 Task: Search one way flight ticket for 1 adult, 1 child, 1 infant in seat in premium economy from Ketchikan: Ketchikan International Airport to New Bern: Coastal Carolina Regional Airport (was Craven County Regional) on 5-4-2023. Choice of flights is Spirit. Number of bags: 2 carry on bags and 4 checked bags. Price is upto 91000. Outbound departure time preference is 5:00.
Action: Mouse moved to (332, 286)
Screenshot: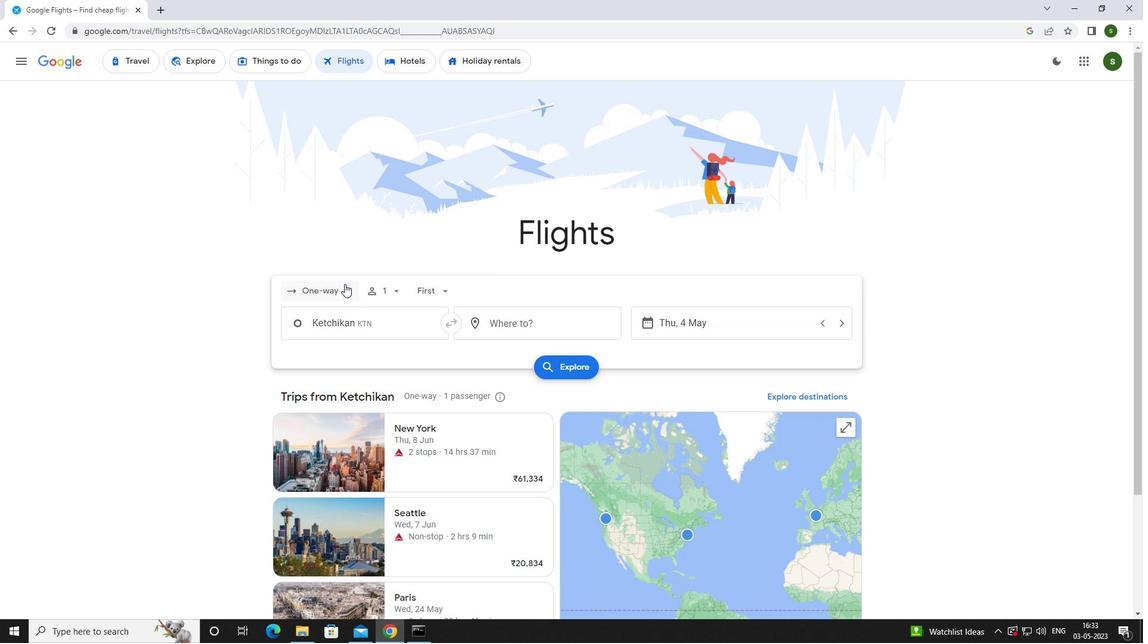 
Action: Mouse pressed left at (332, 286)
Screenshot: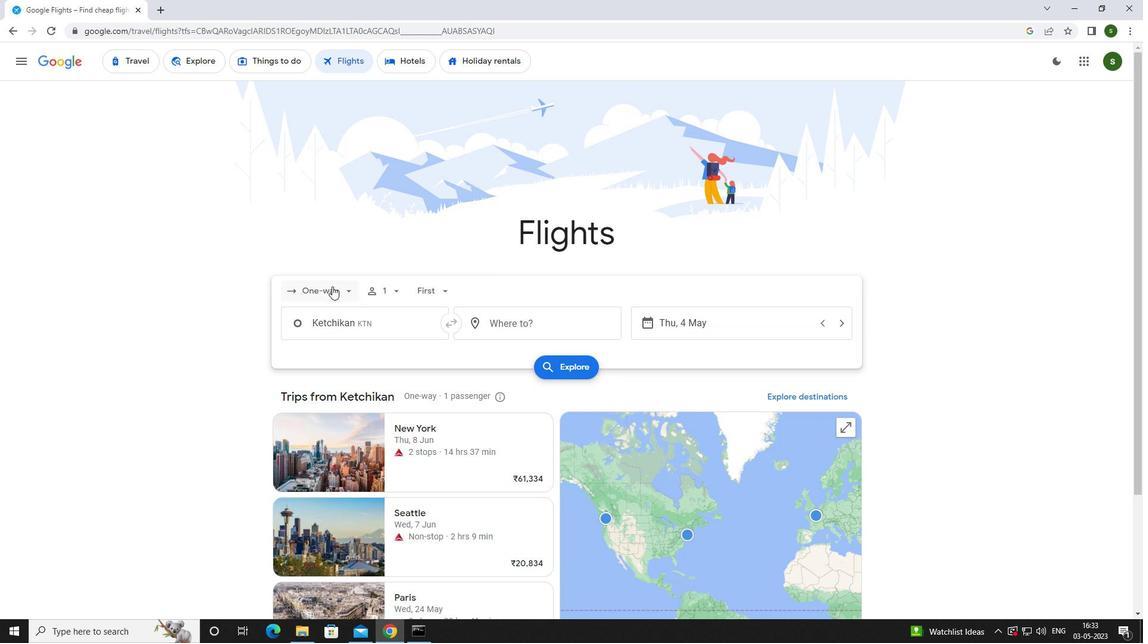 
Action: Mouse moved to (341, 348)
Screenshot: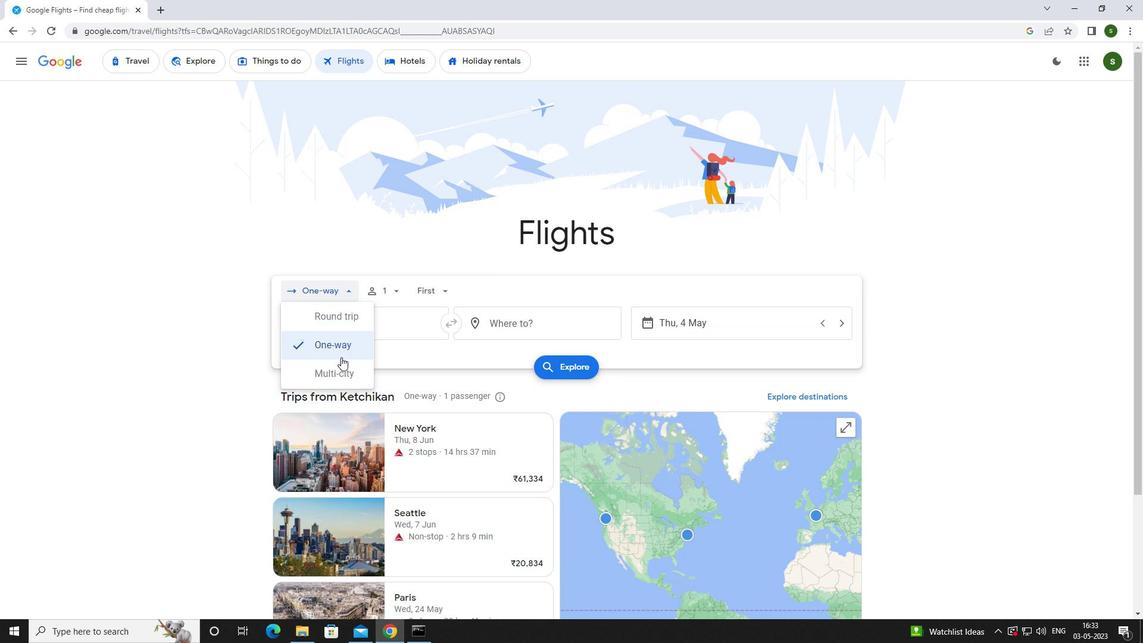 
Action: Mouse pressed left at (341, 348)
Screenshot: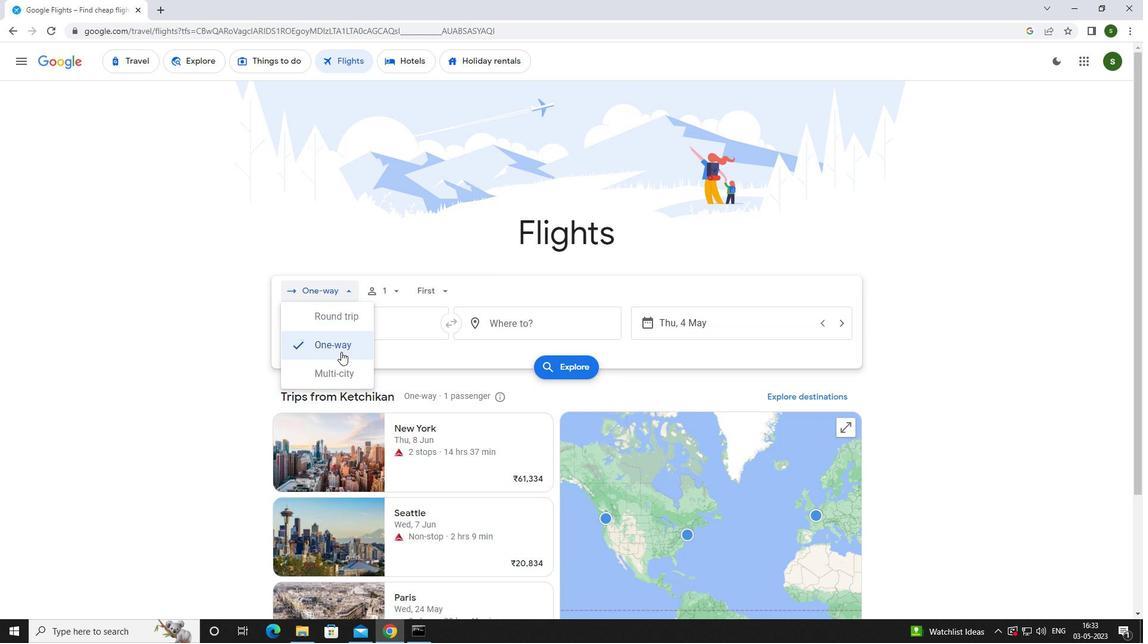 
Action: Mouse moved to (392, 288)
Screenshot: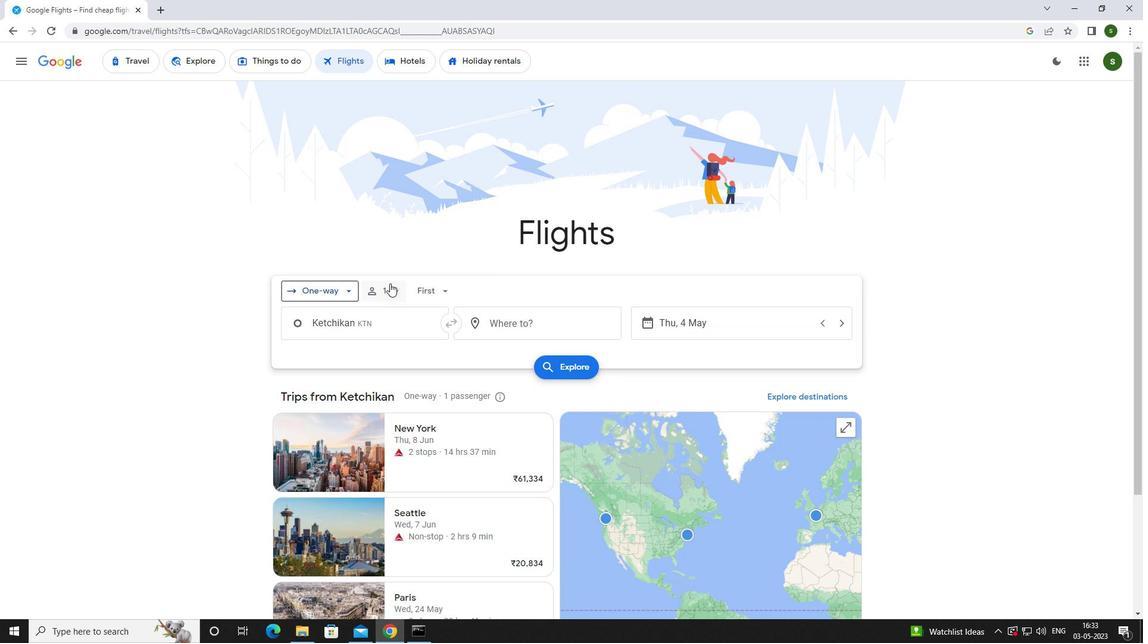 
Action: Mouse pressed left at (392, 288)
Screenshot: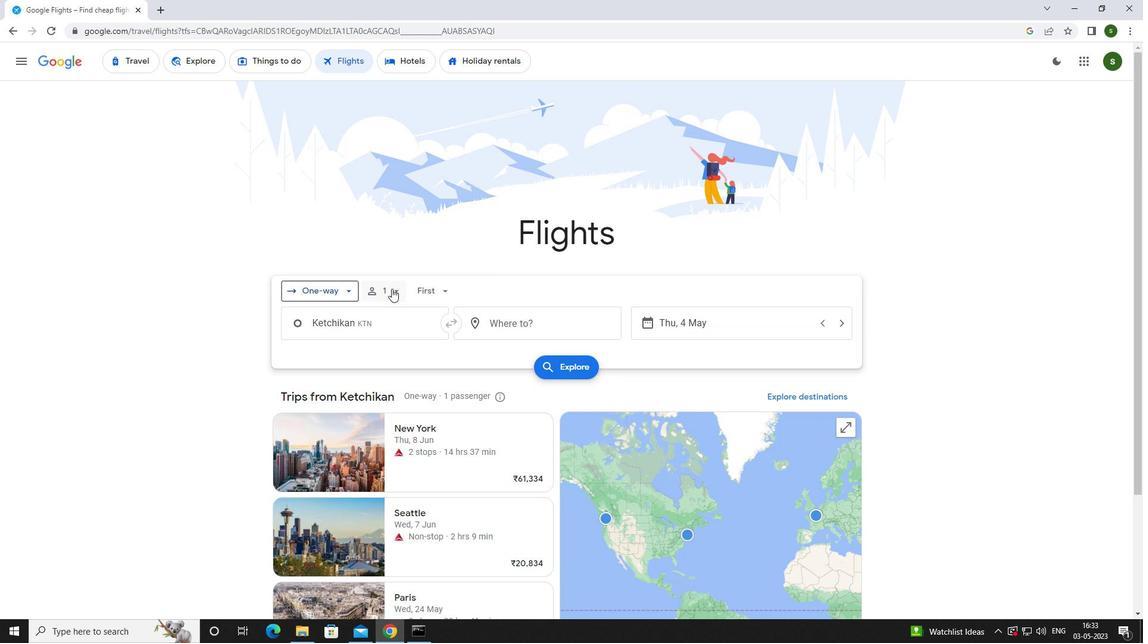
Action: Mouse moved to (483, 349)
Screenshot: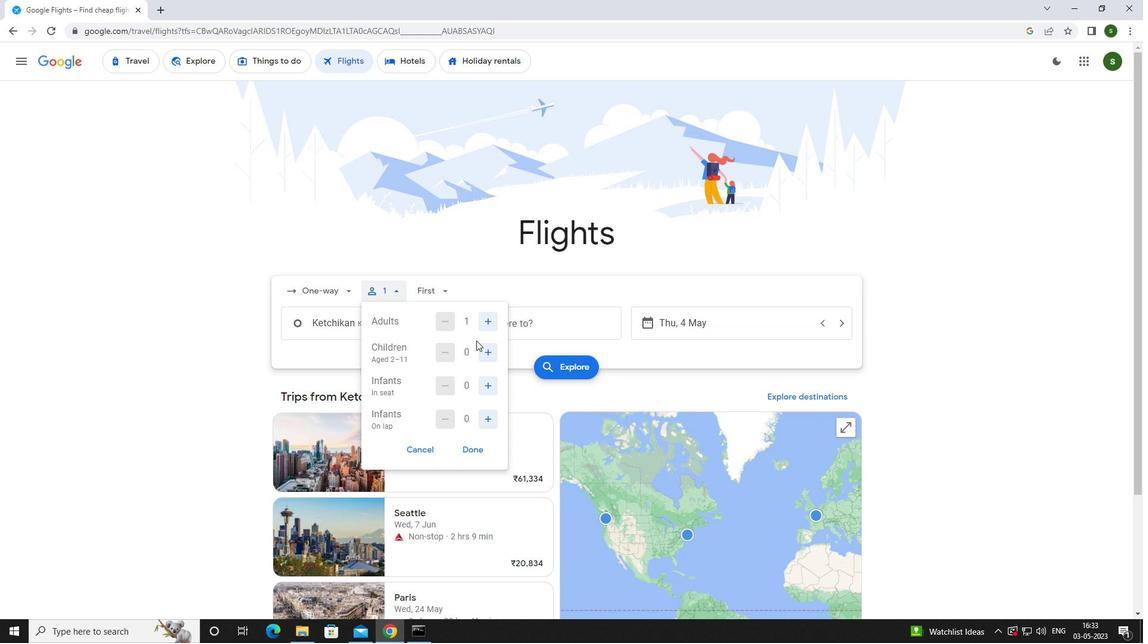 
Action: Mouse pressed left at (483, 349)
Screenshot: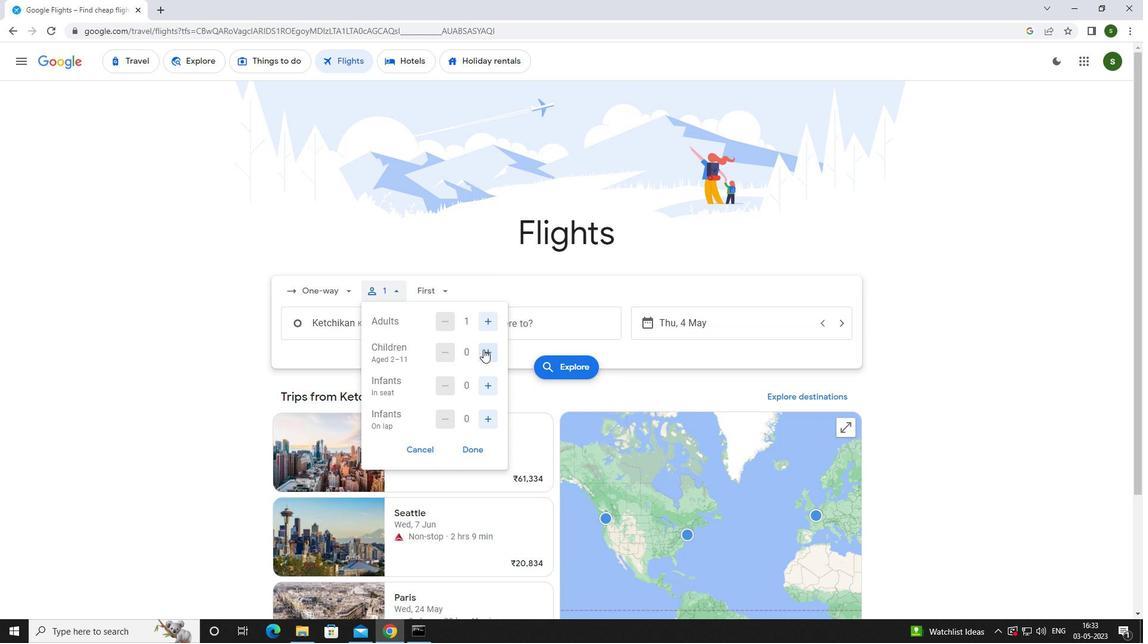 
Action: Mouse moved to (494, 382)
Screenshot: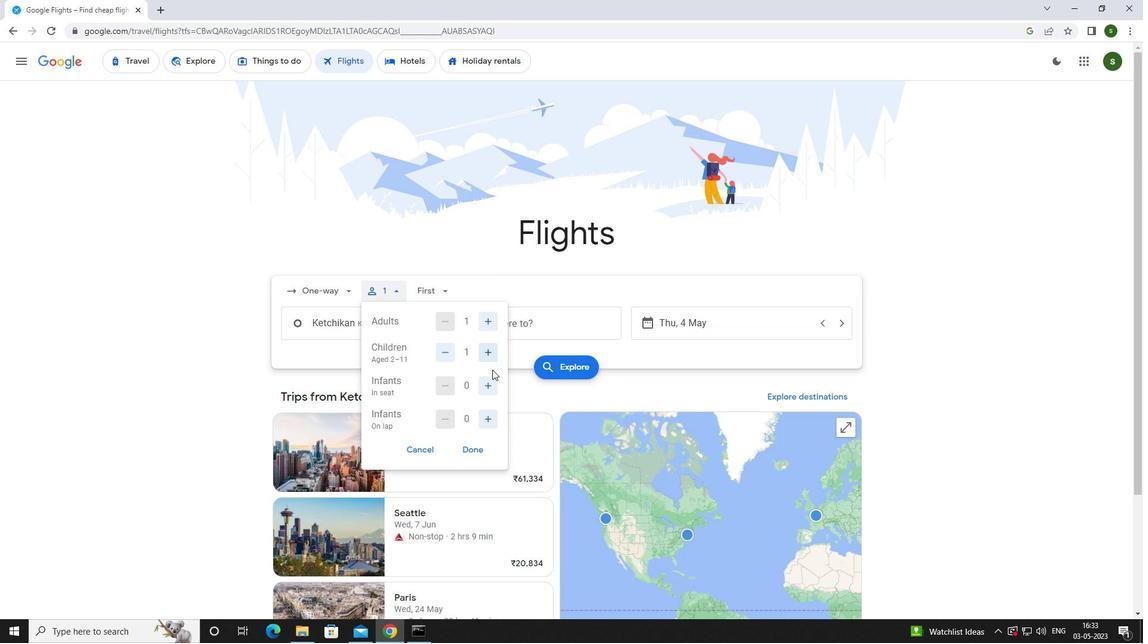 
Action: Mouse pressed left at (494, 382)
Screenshot: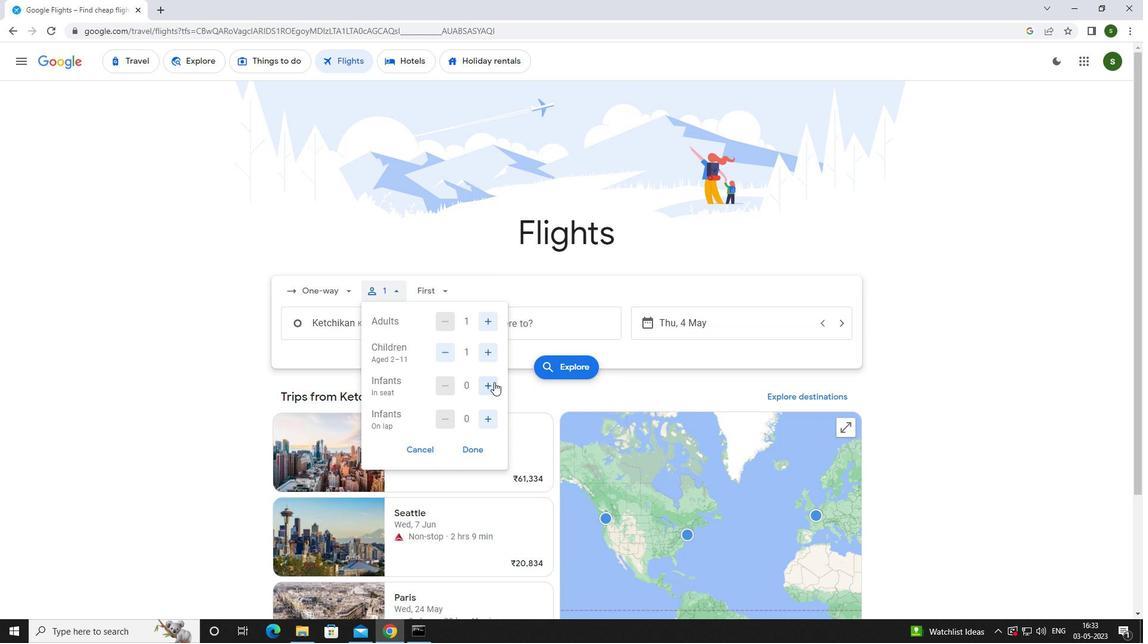 
Action: Mouse moved to (443, 288)
Screenshot: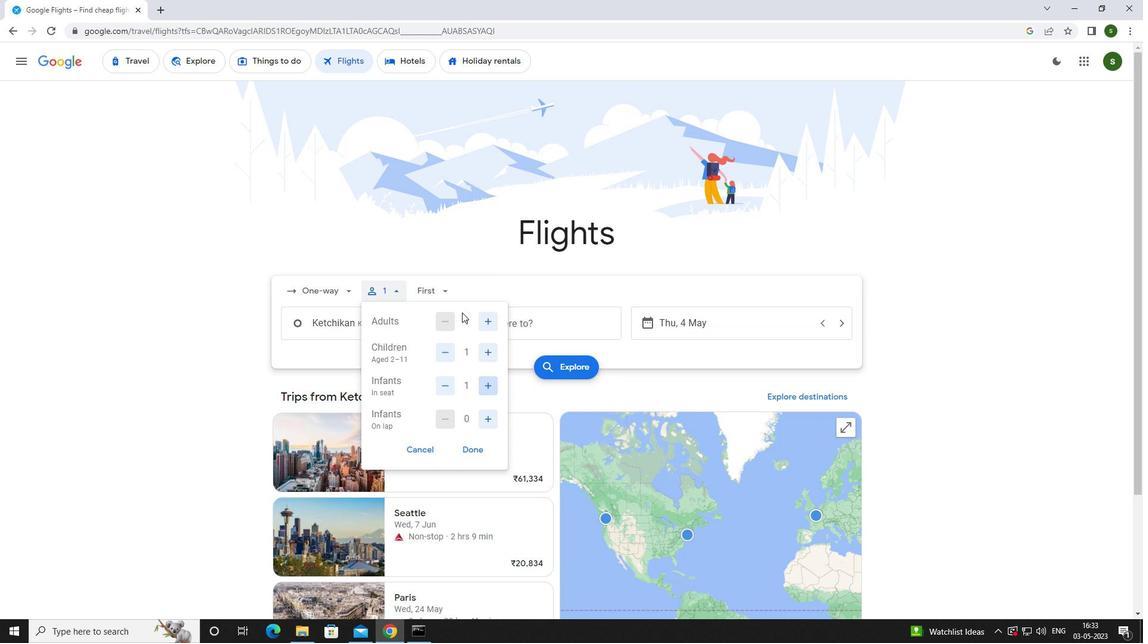 
Action: Mouse pressed left at (443, 288)
Screenshot: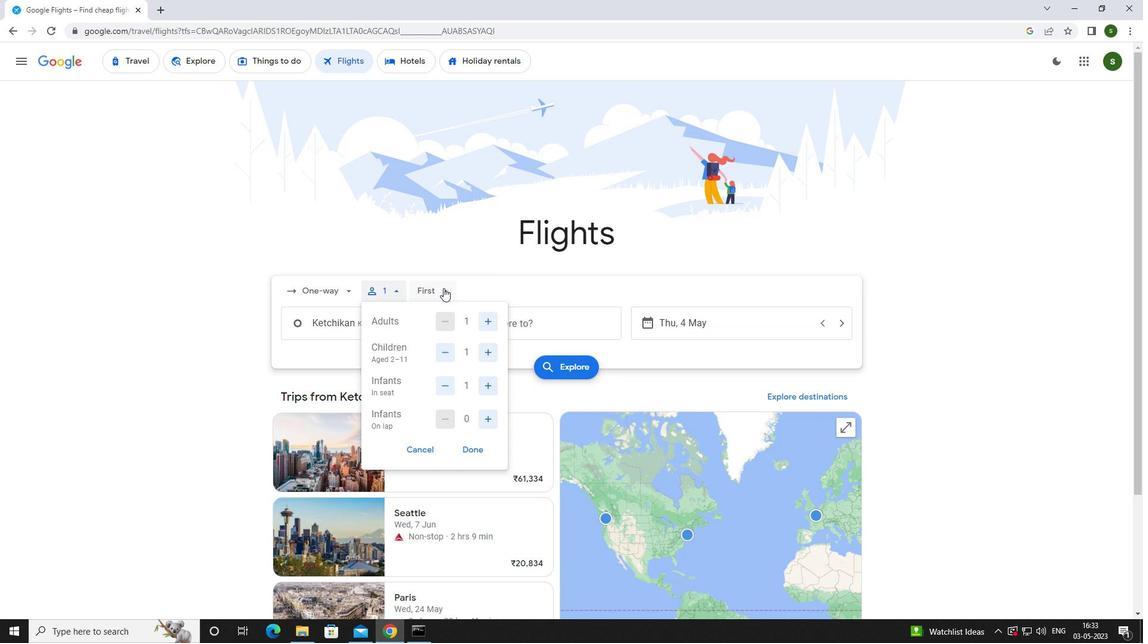 
Action: Mouse moved to (455, 343)
Screenshot: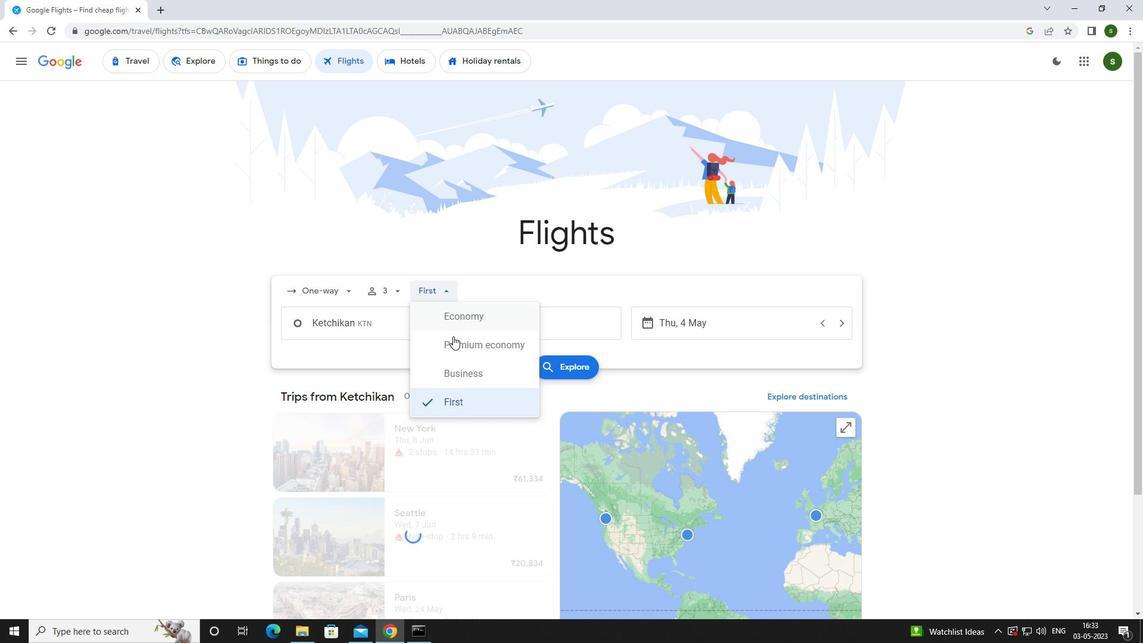 
Action: Mouse pressed left at (455, 343)
Screenshot: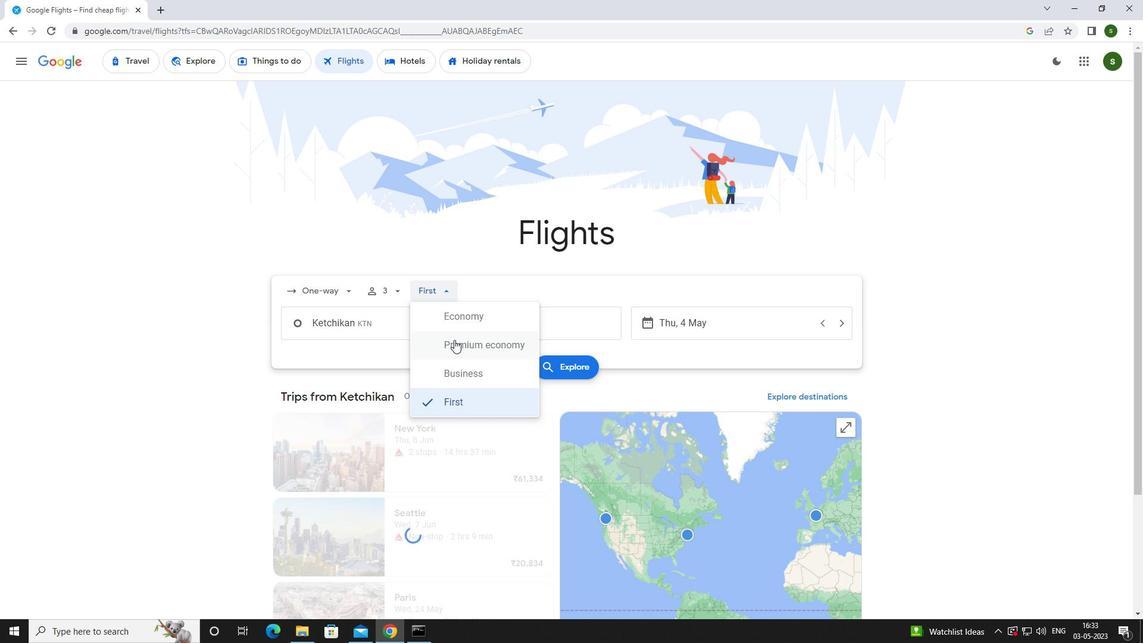 
Action: Mouse moved to (396, 322)
Screenshot: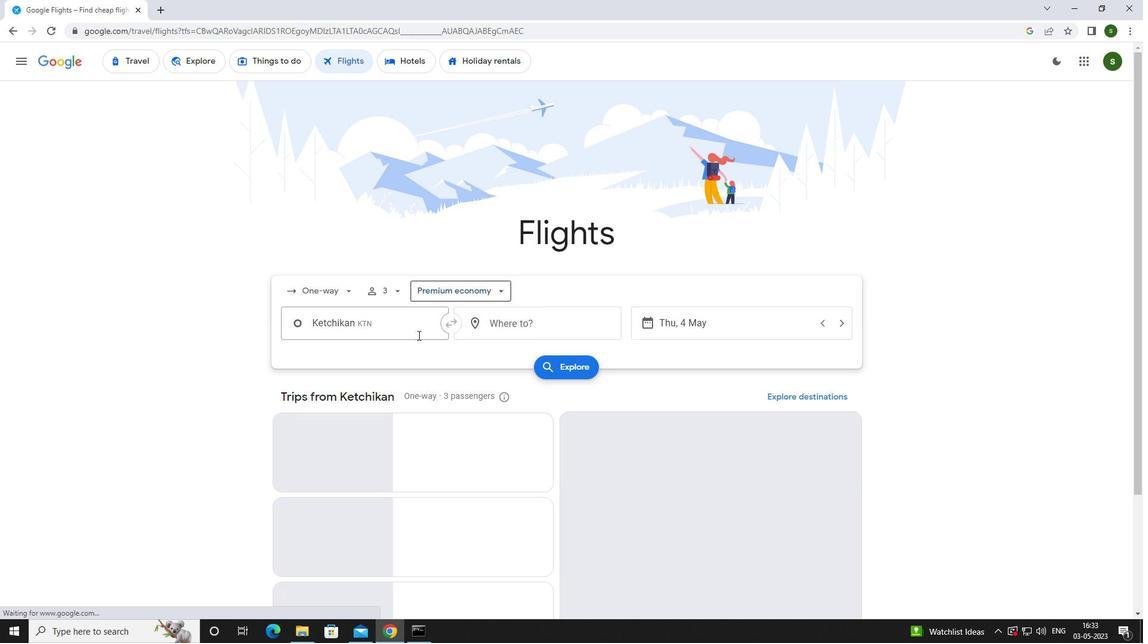 
Action: Mouse pressed left at (396, 322)
Screenshot: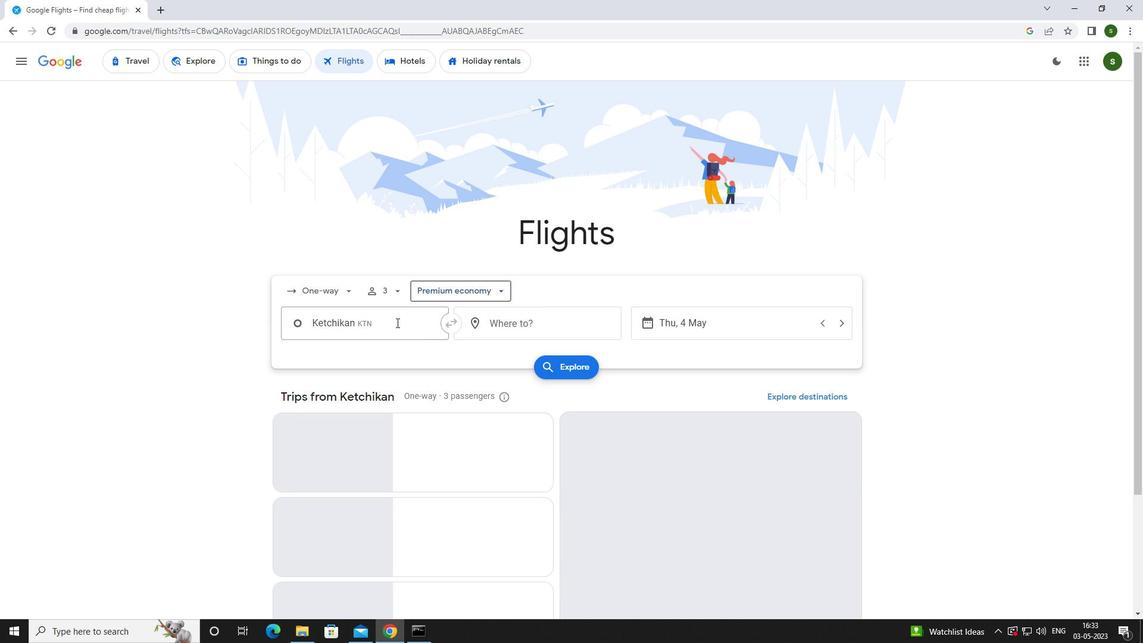 
Action: Mouse moved to (405, 319)
Screenshot: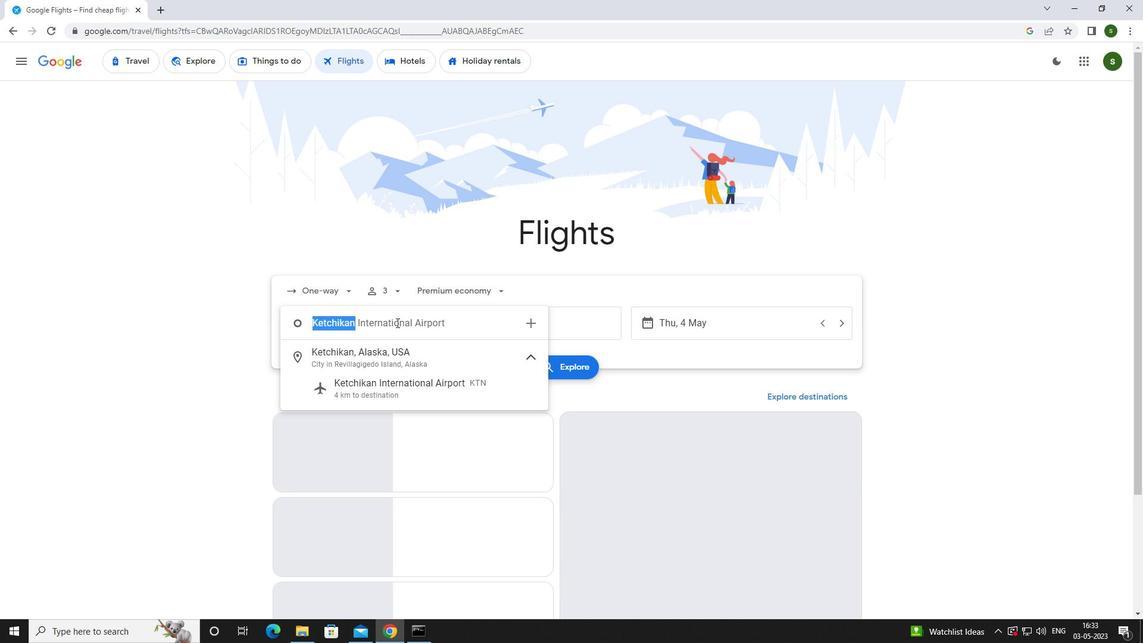 
Action: Key pressed <Key.caps_lock>k<Key.caps_lock>etchi
Screenshot: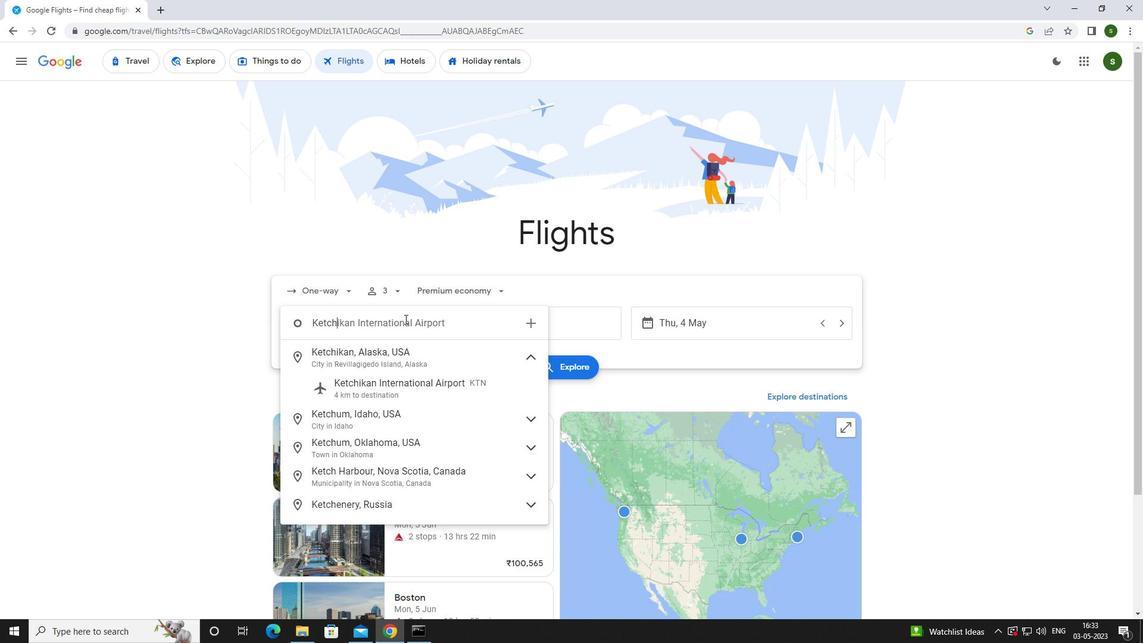 
Action: Mouse moved to (399, 394)
Screenshot: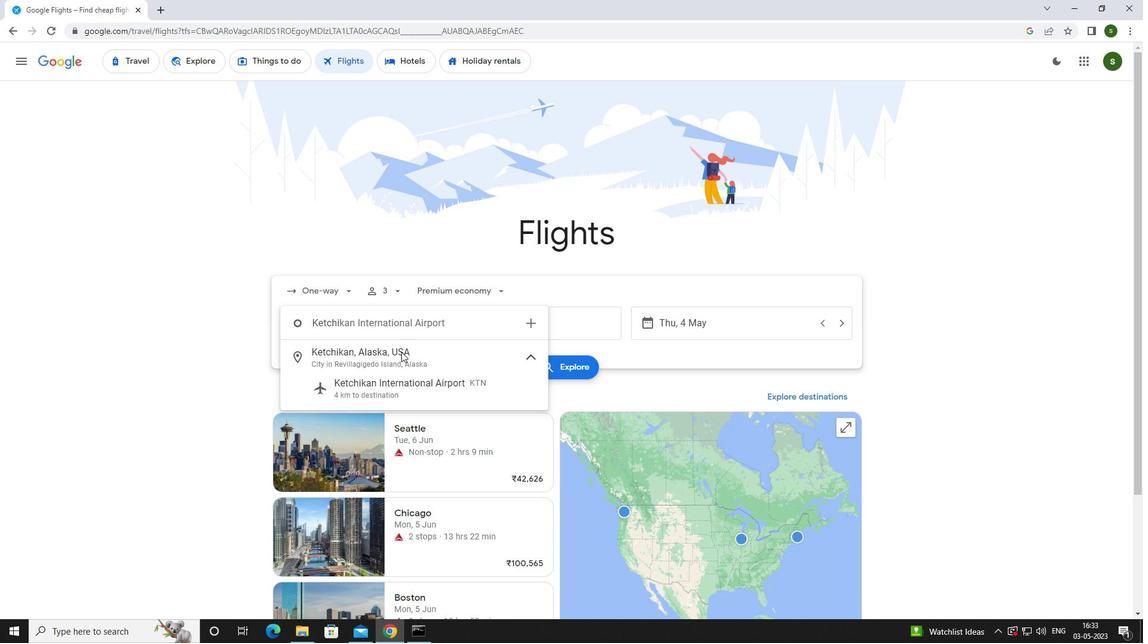 
Action: Mouse pressed left at (399, 394)
Screenshot: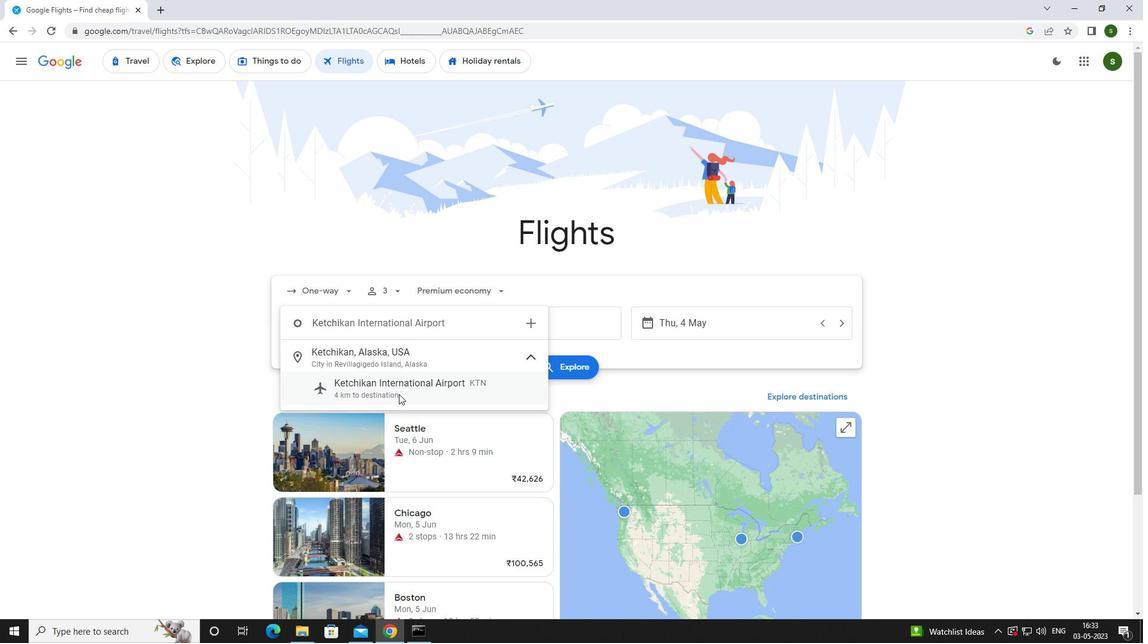 
Action: Mouse moved to (522, 330)
Screenshot: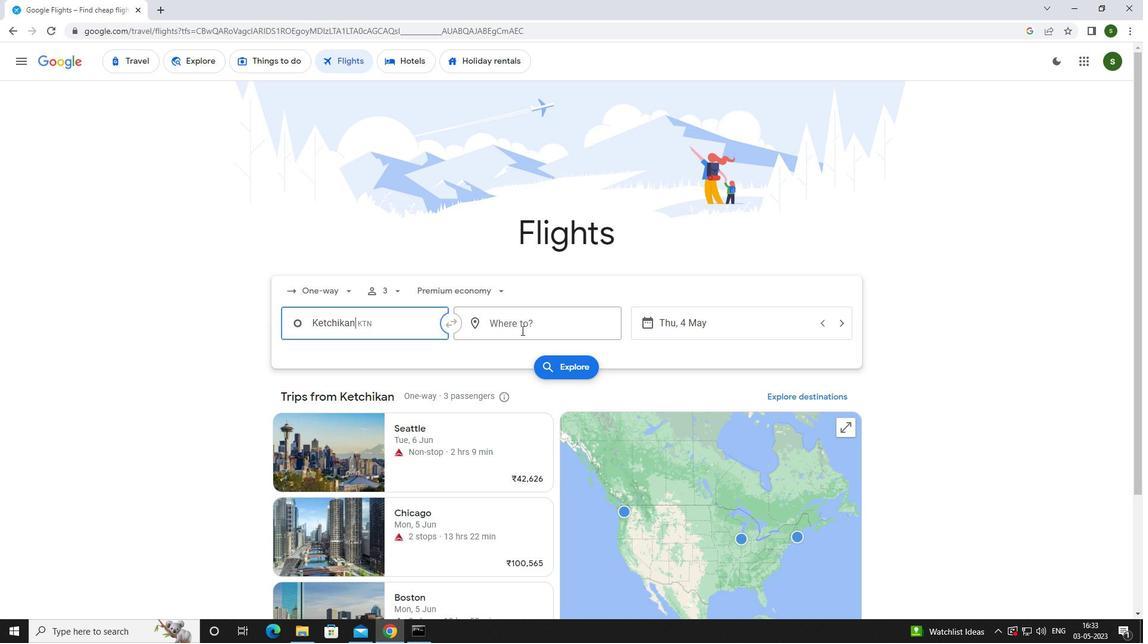 
Action: Mouse pressed left at (522, 330)
Screenshot: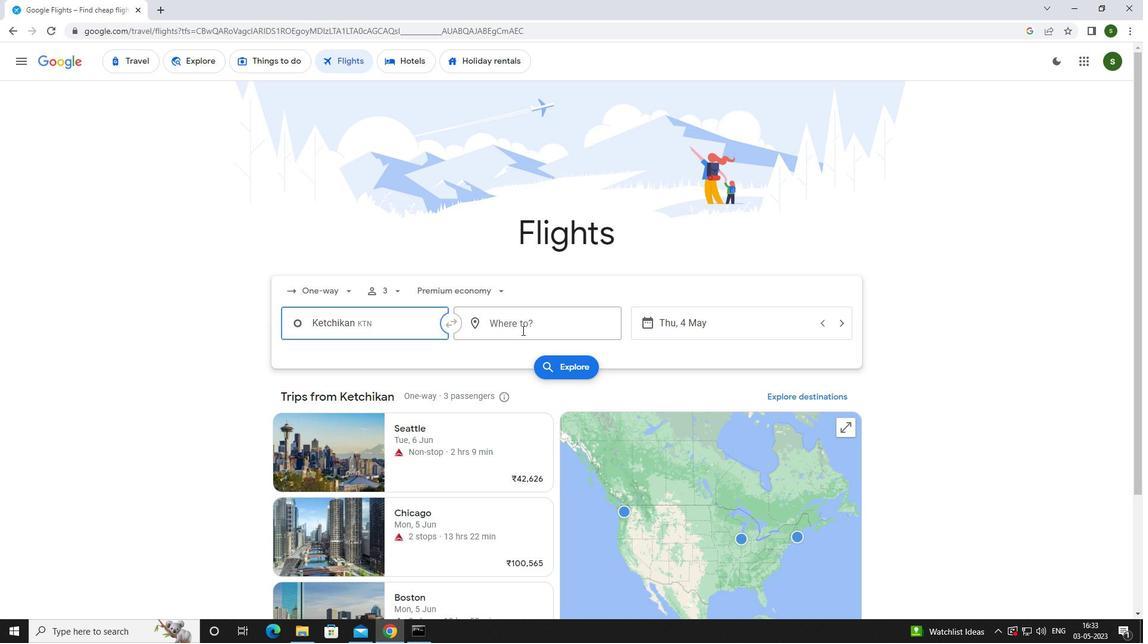 
Action: Mouse moved to (522, 330)
Screenshot: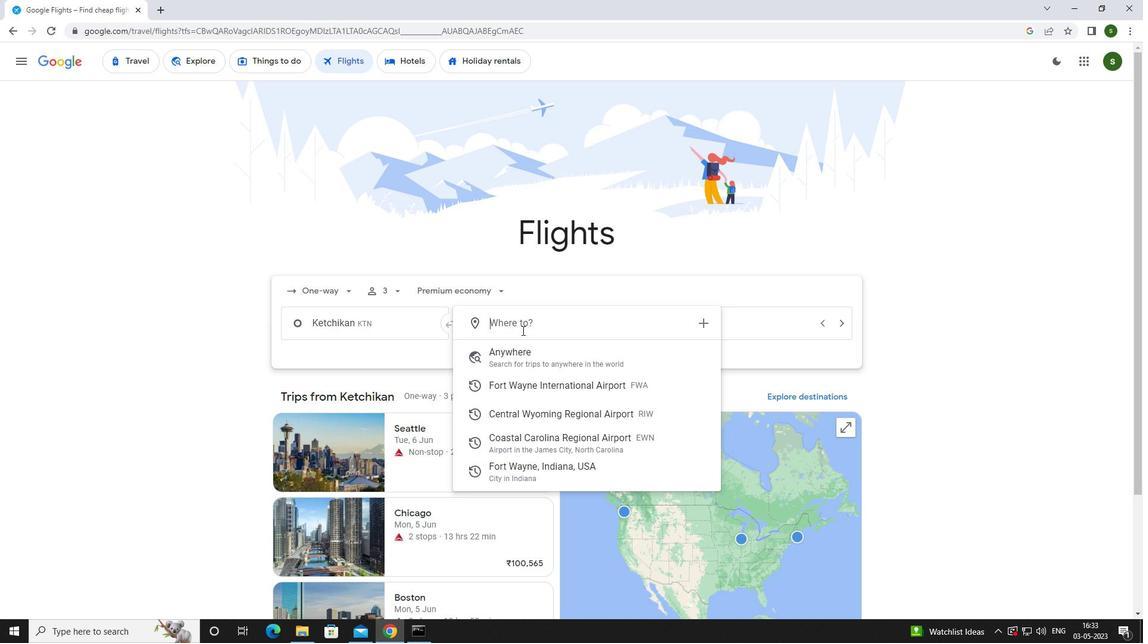 
Action: Key pressed <Key.caps_lock>c<Key.caps_lock>oastal
Screenshot: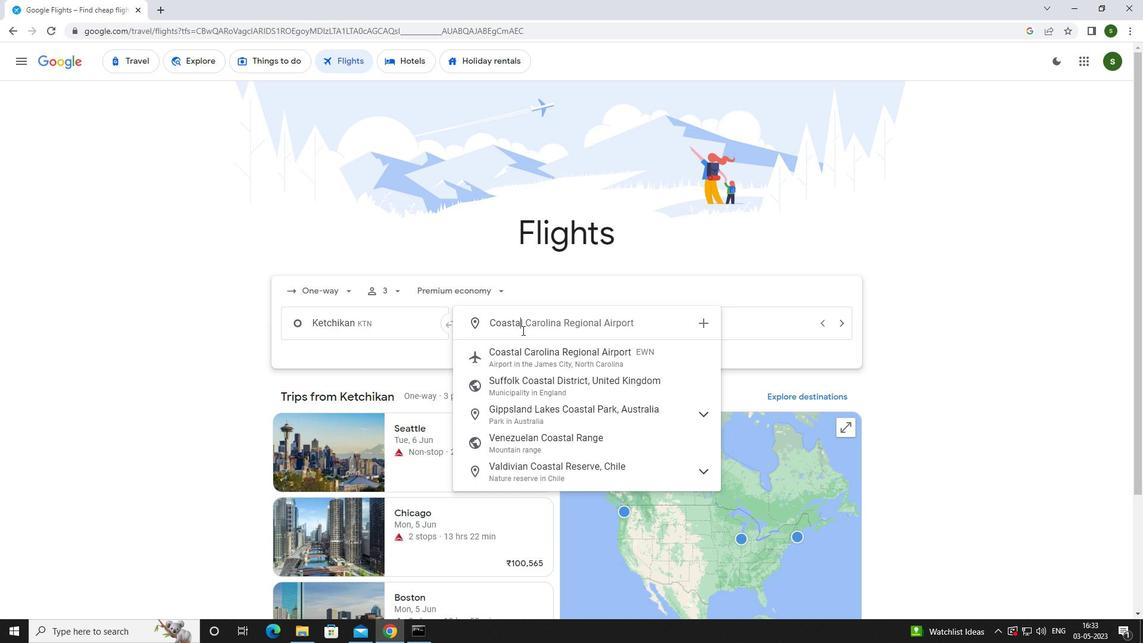 
Action: Mouse moved to (523, 361)
Screenshot: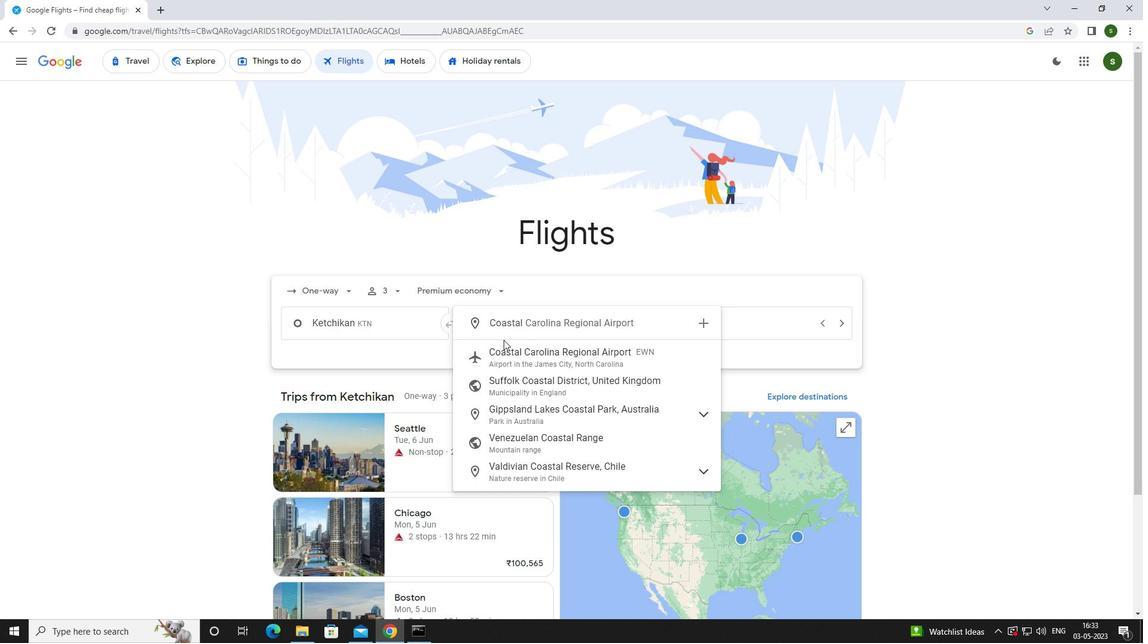 
Action: Mouse pressed left at (523, 361)
Screenshot: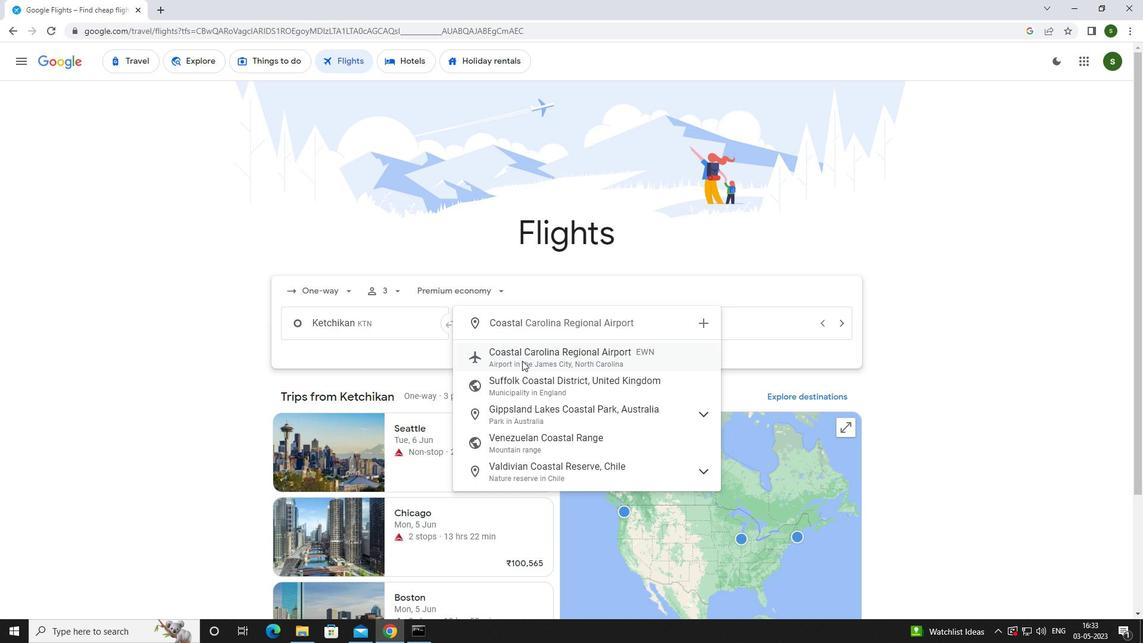 
Action: Mouse moved to (709, 322)
Screenshot: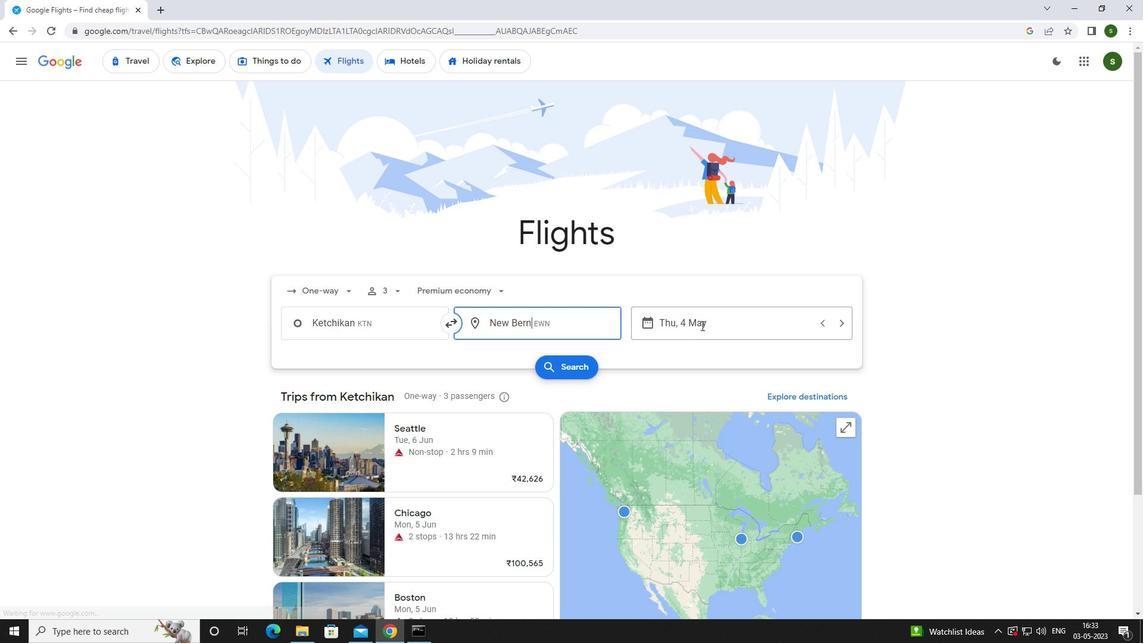 
Action: Mouse pressed left at (709, 322)
Screenshot: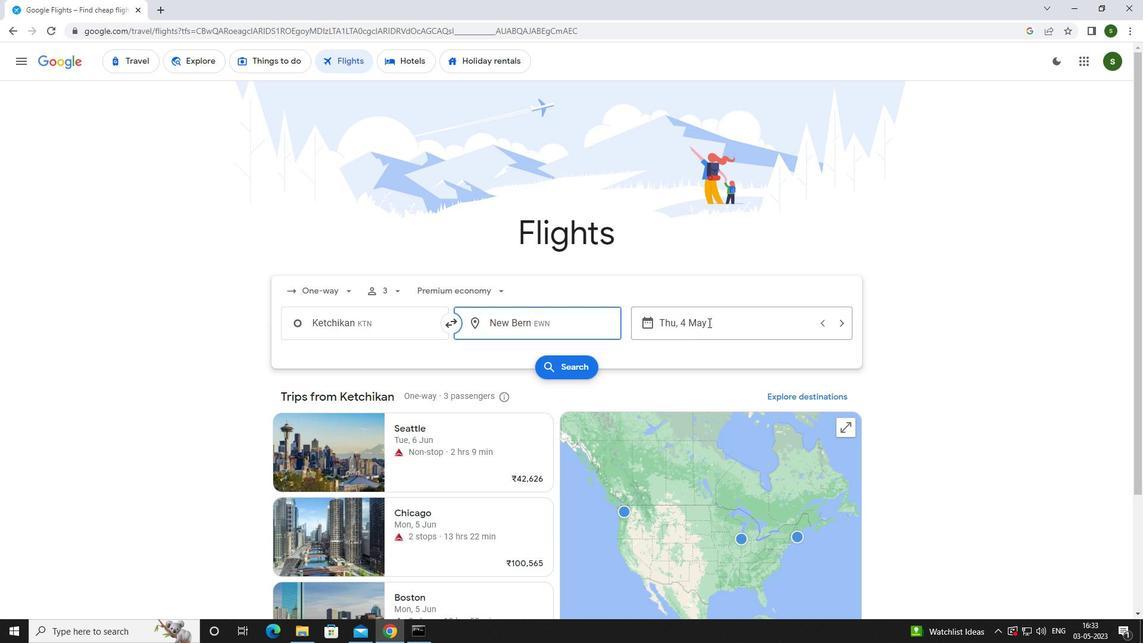 
Action: Mouse moved to (553, 408)
Screenshot: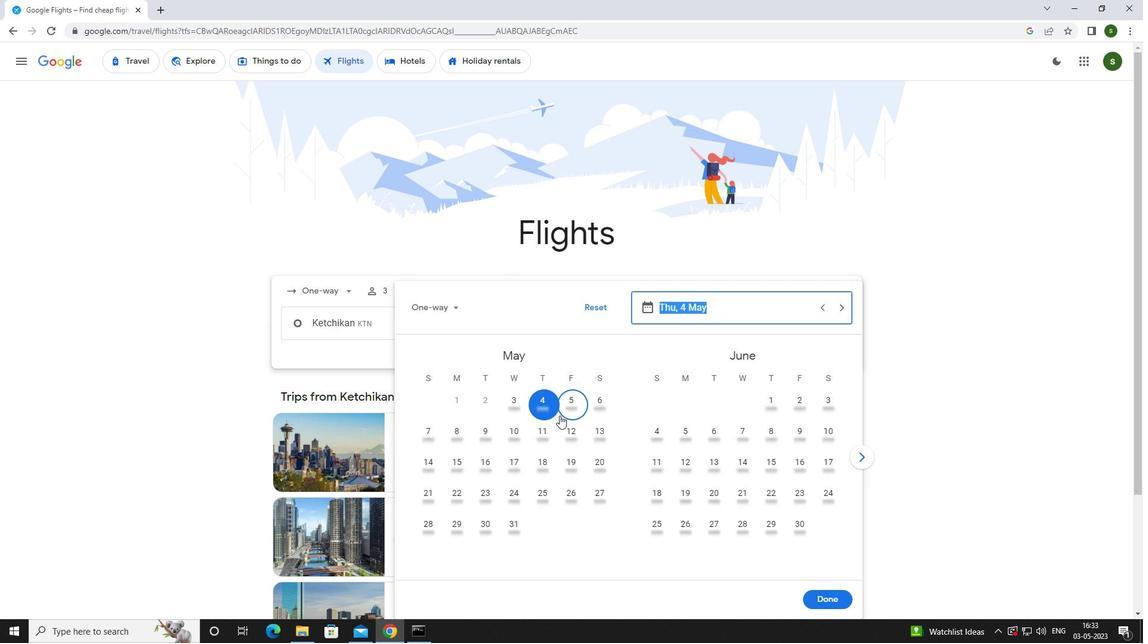 
Action: Mouse pressed left at (553, 408)
Screenshot: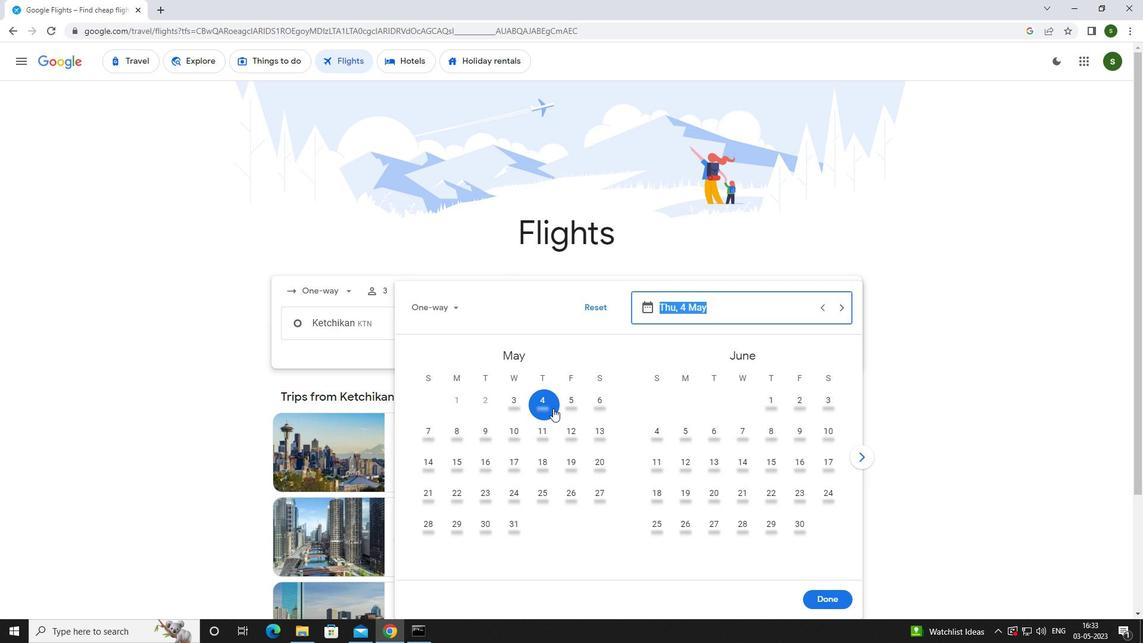 
Action: Mouse moved to (821, 598)
Screenshot: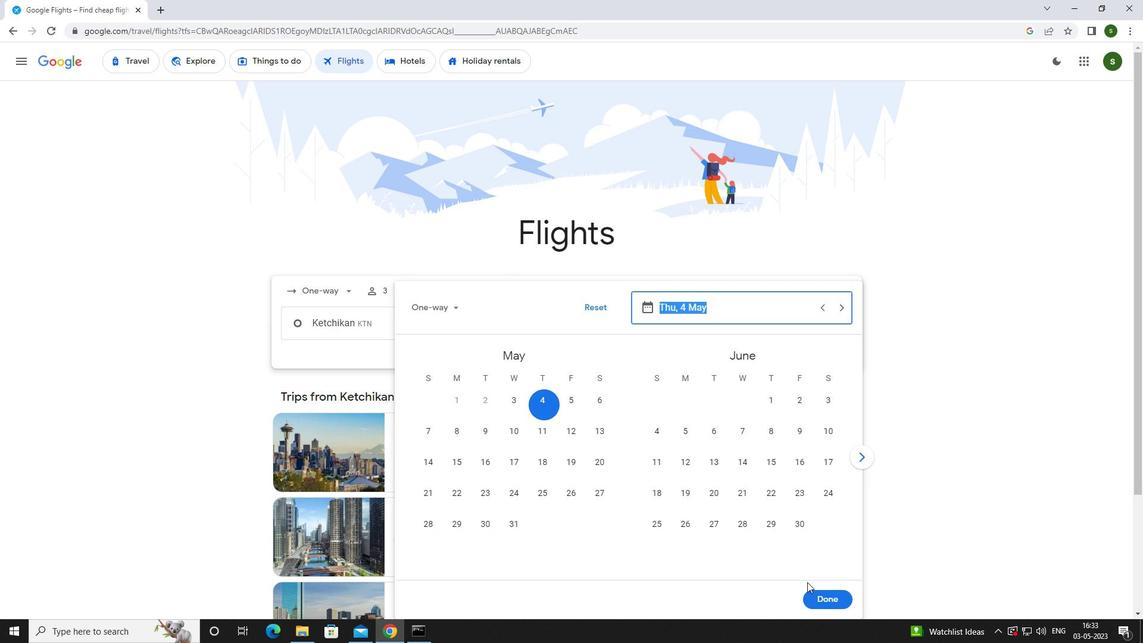 
Action: Mouse pressed left at (821, 598)
Screenshot: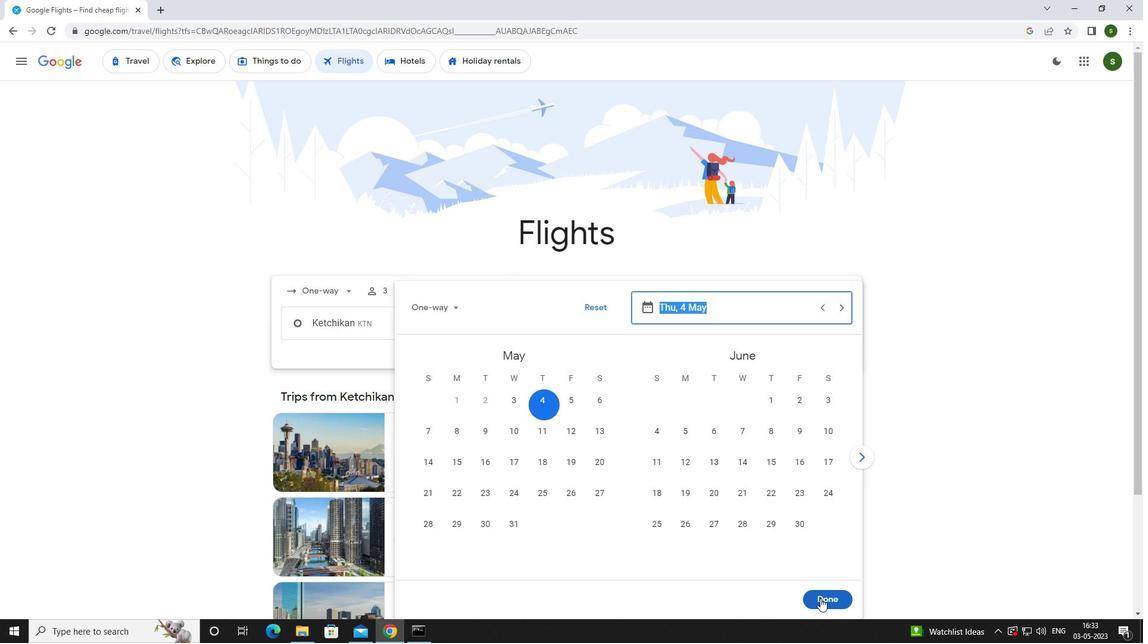 
Action: Mouse moved to (573, 361)
Screenshot: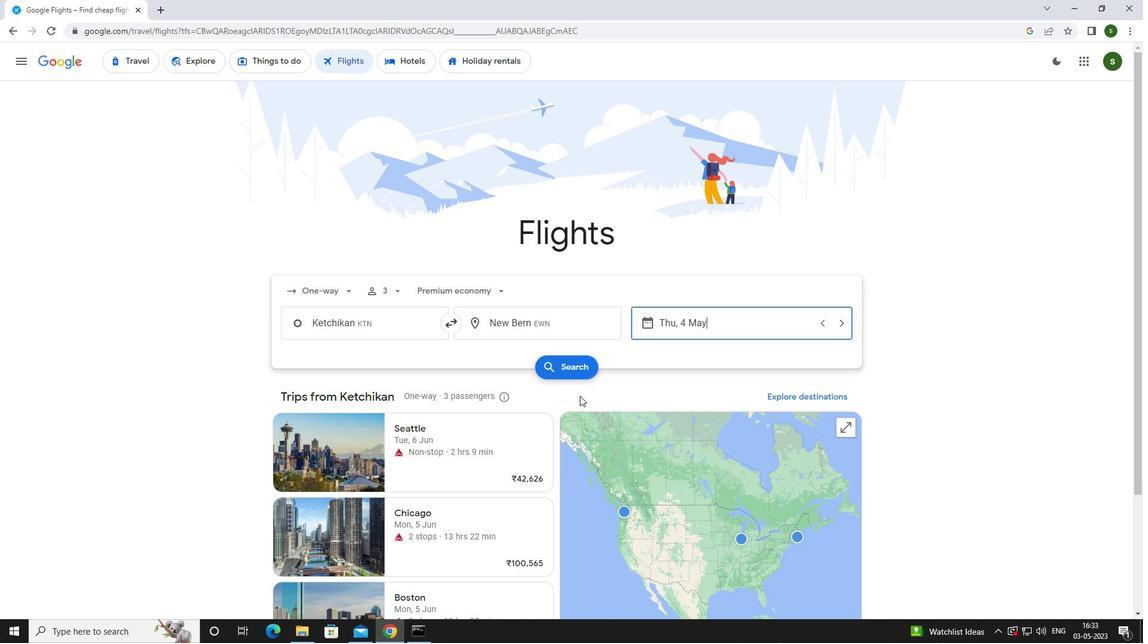 
Action: Mouse pressed left at (573, 361)
Screenshot: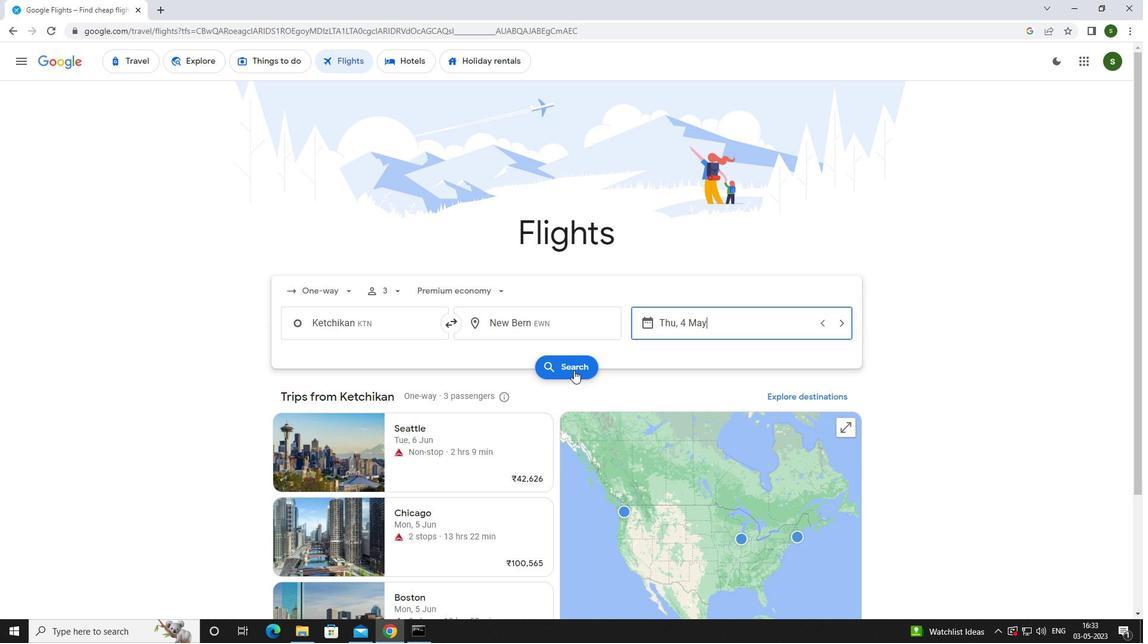 
Action: Mouse moved to (291, 167)
Screenshot: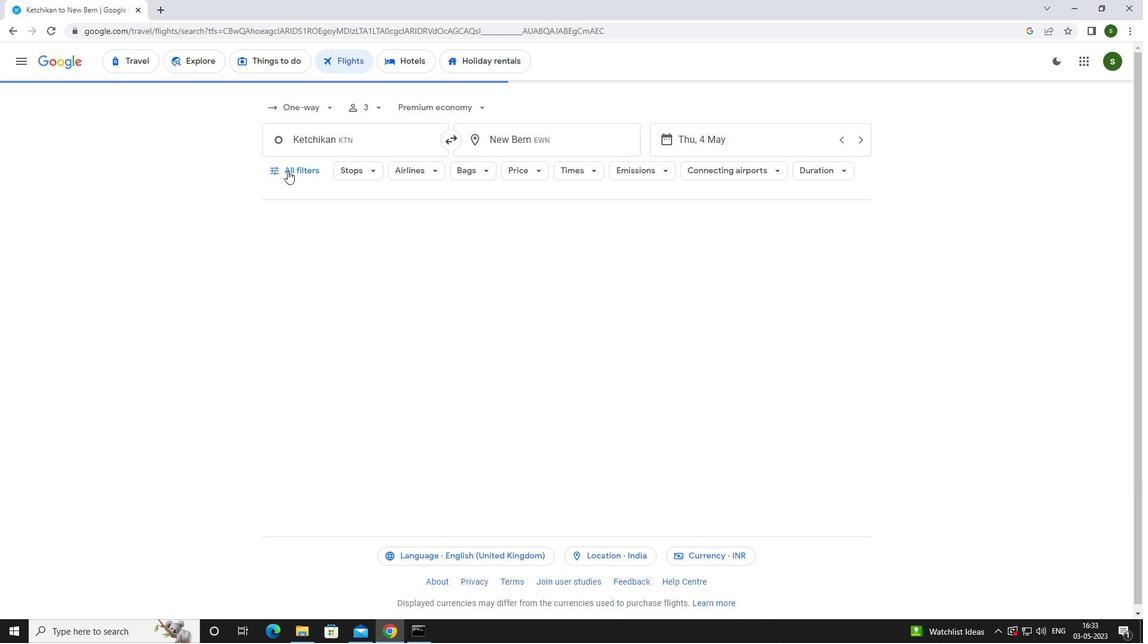 
Action: Mouse pressed left at (291, 167)
Screenshot: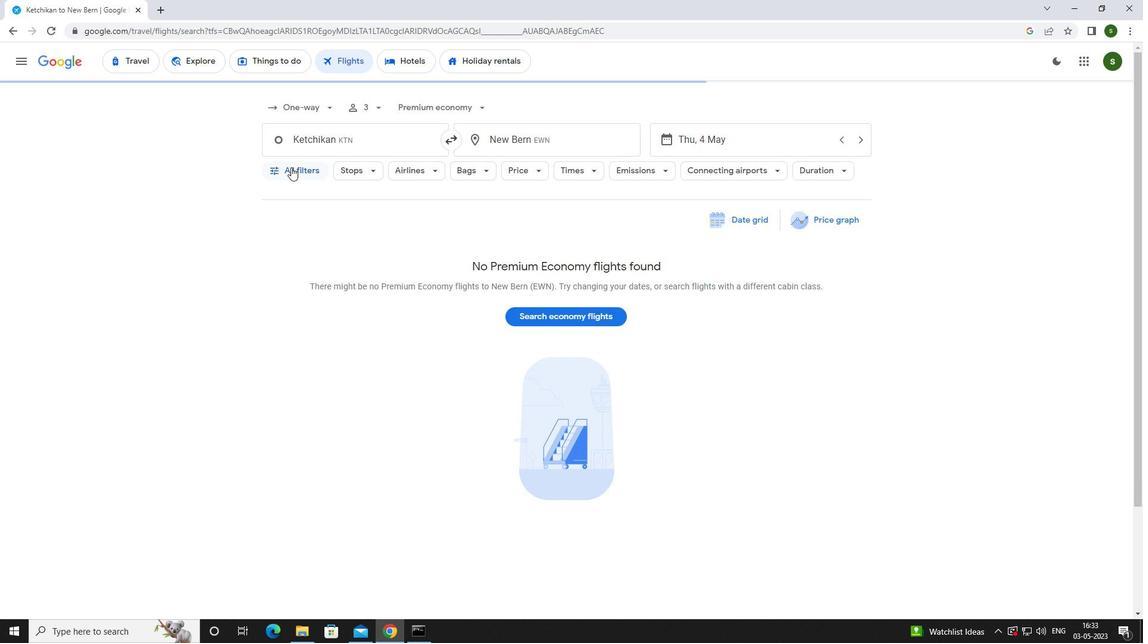 
Action: Mouse moved to (446, 423)
Screenshot: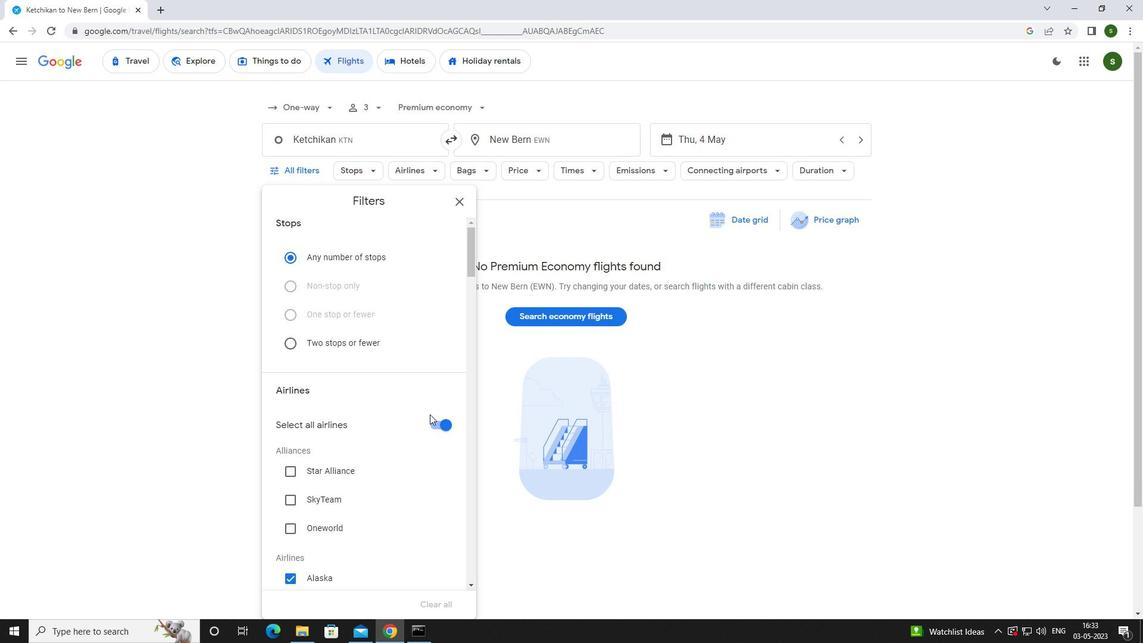 
Action: Mouse pressed left at (446, 423)
Screenshot: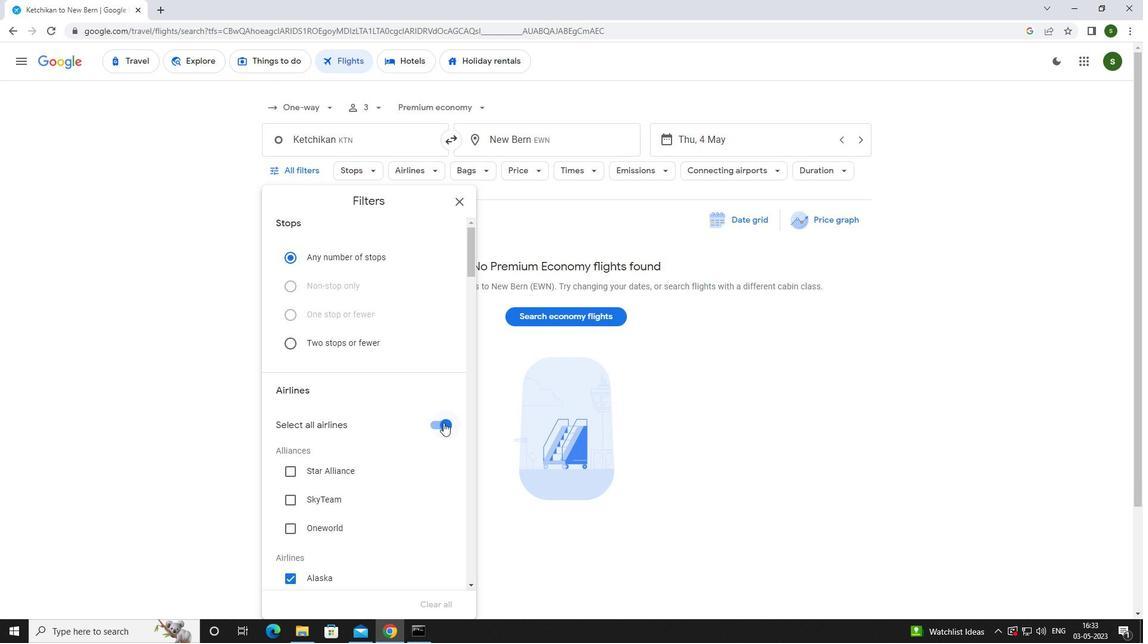 
Action: Mouse moved to (413, 371)
Screenshot: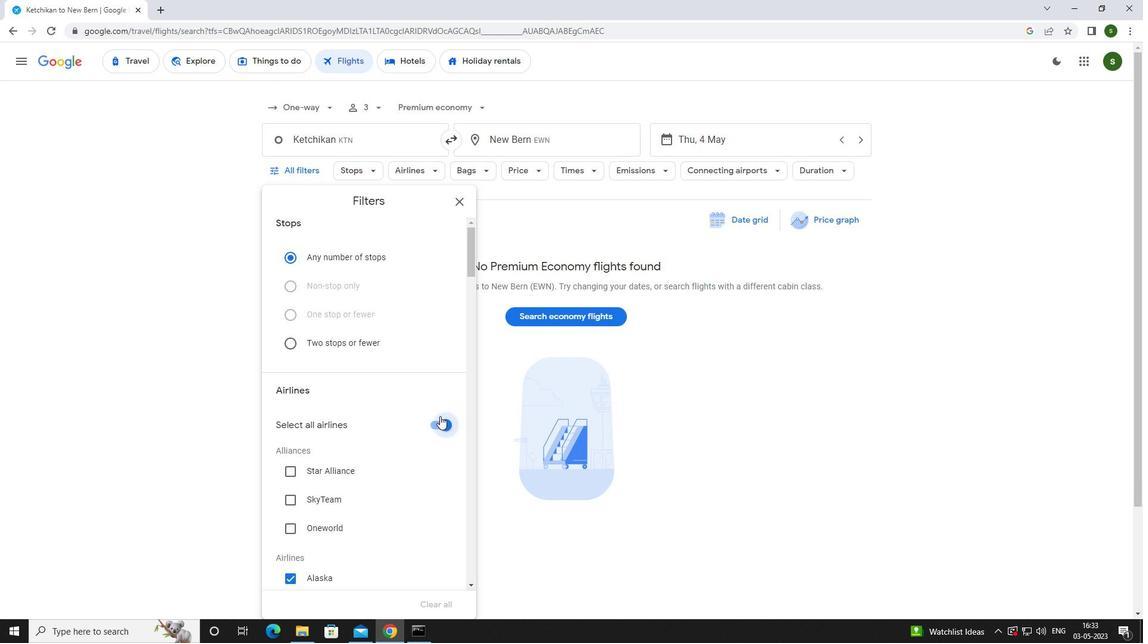 
Action: Mouse scrolled (413, 370) with delta (0, 0)
Screenshot: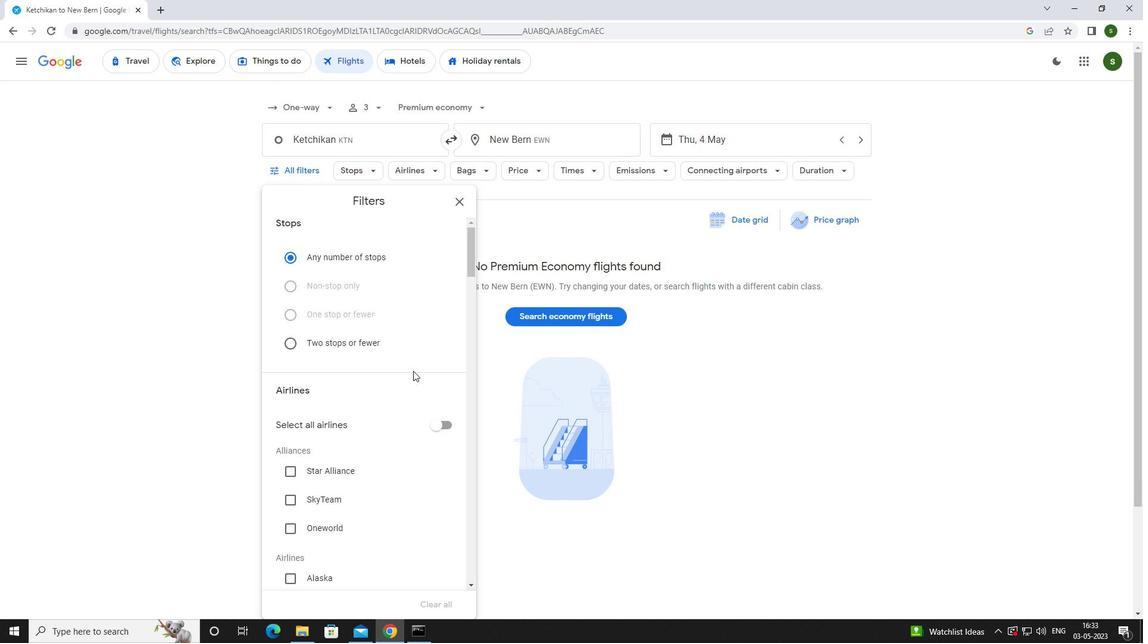 
Action: Mouse scrolled (413, 370) with delta (0, 0)
Screenshot: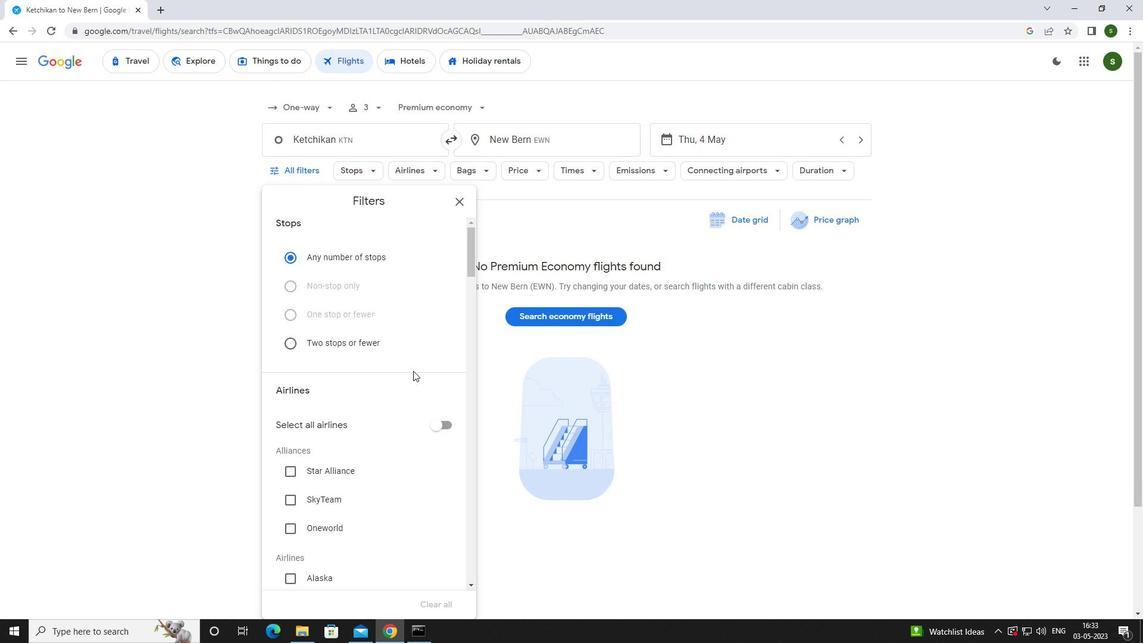 
Action: Mouse scrolled (413, 370) with delta (0, 0)
Screenshot: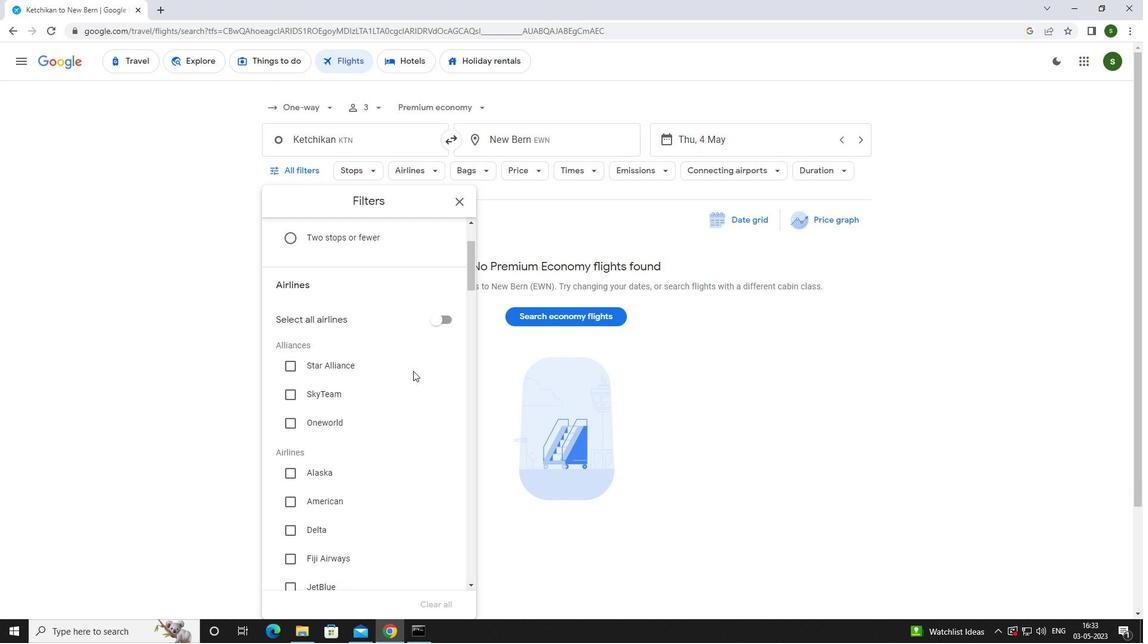 
Action: Mouse scrolled (413, 370) with delta (0, 0)
Screenshot: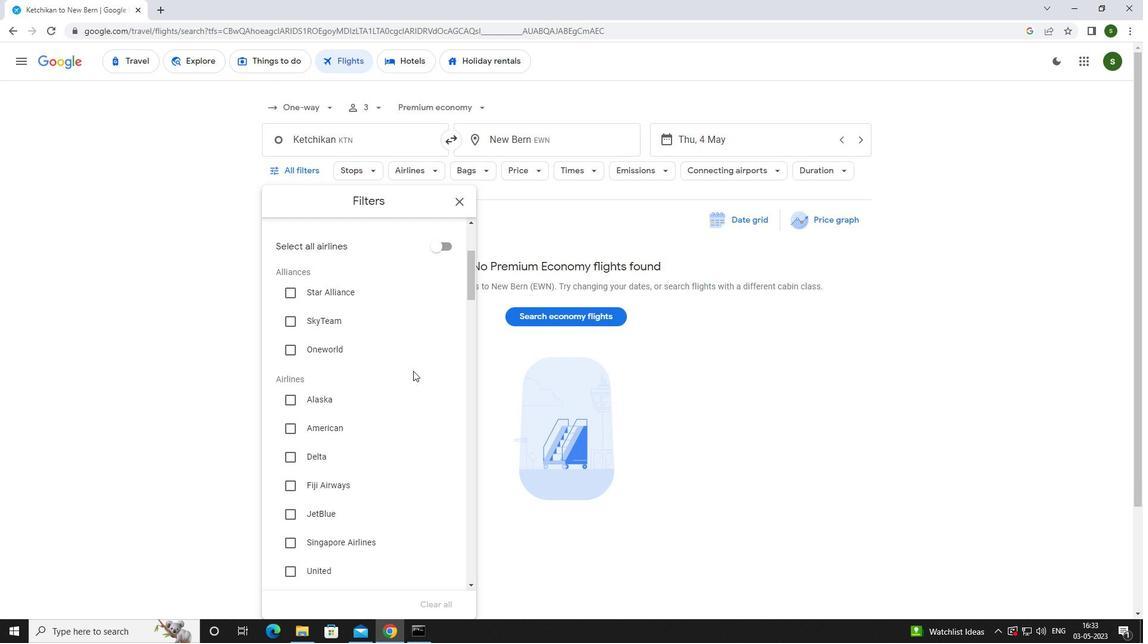 
Action: Mouse scrolled (413, 370) with delta (0, 0)
Screenshot: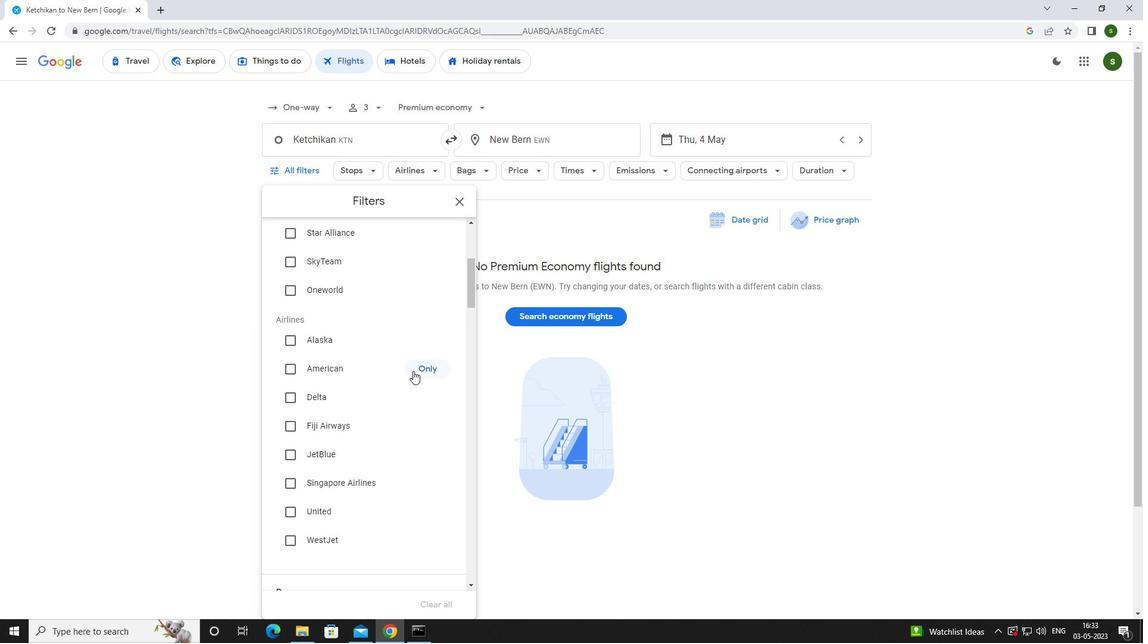 
Action: Mouse scrolled (413, 370) with delta (0, 0)
Screenshot: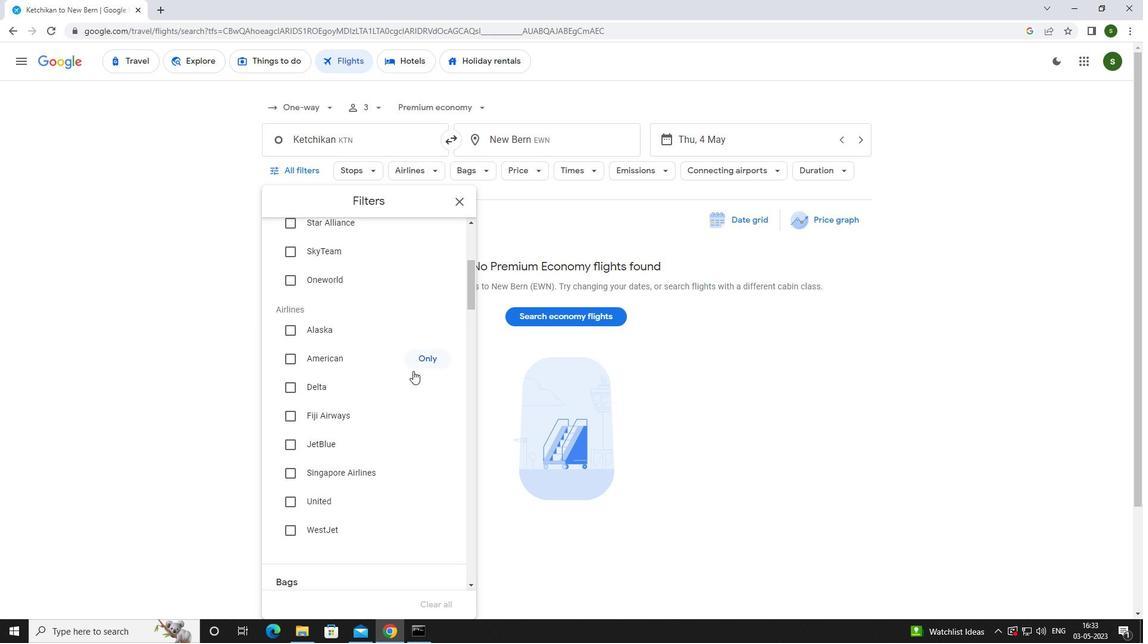 
Action: Mouse scrolled (413, 370) with delta (0, 0)
Screenshot: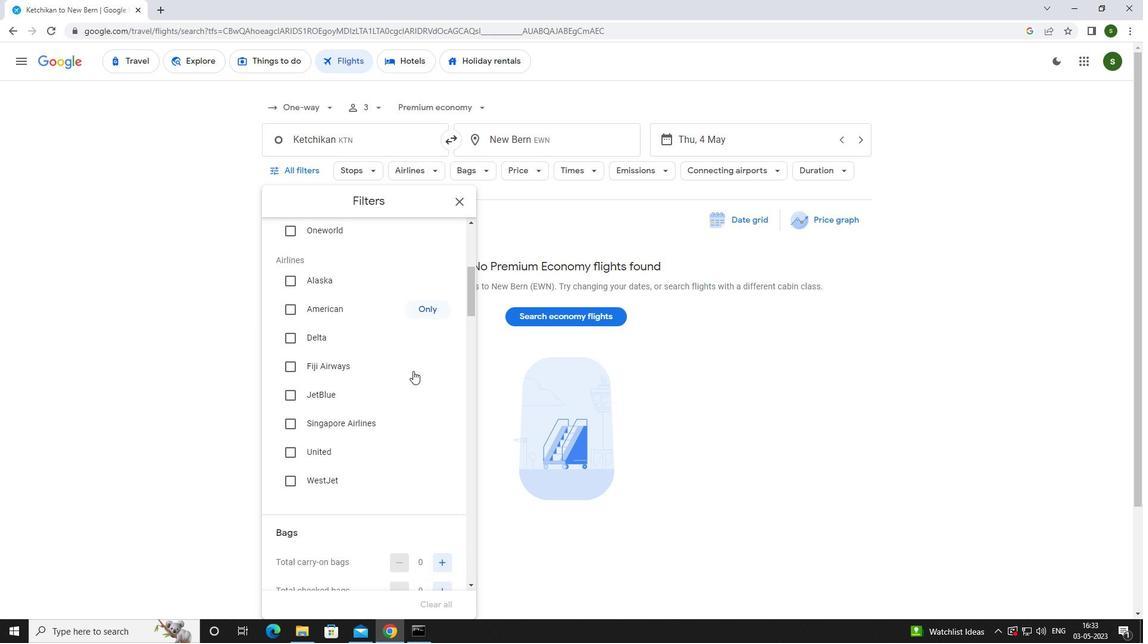 
Action: Mouse moved to (436, 445)
Screenshot: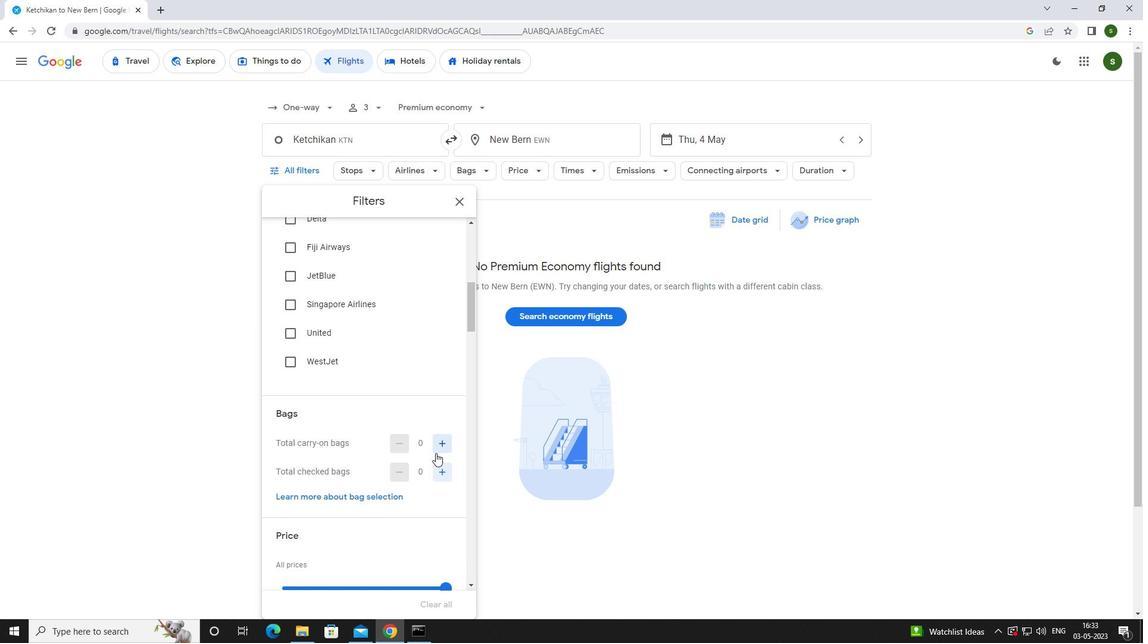 
Action: Mouse pressed left at (436, 445)
Screenshot: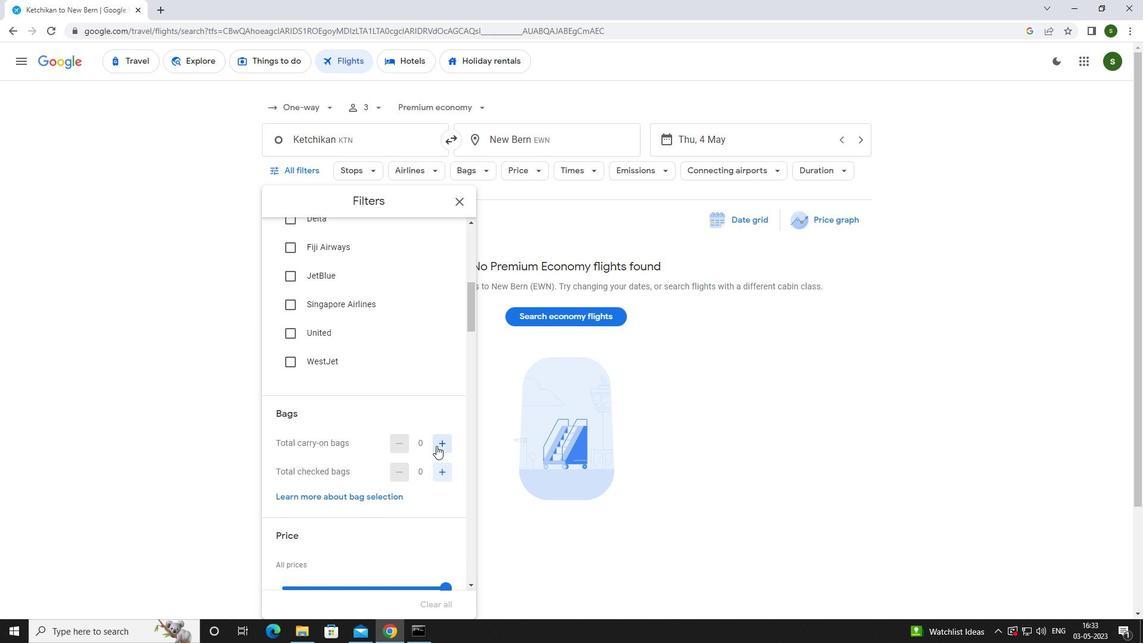 
Action: Mouse pressed left at (436, 445)
Screenshot: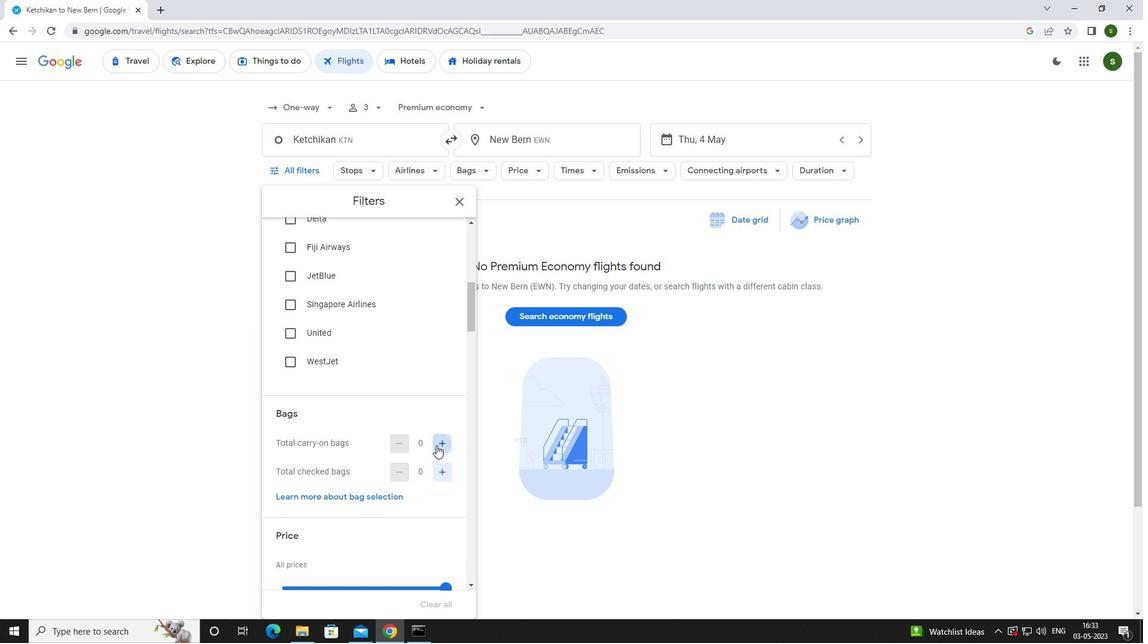 
Action: Mouse moved to (440, 471)
Screenshot: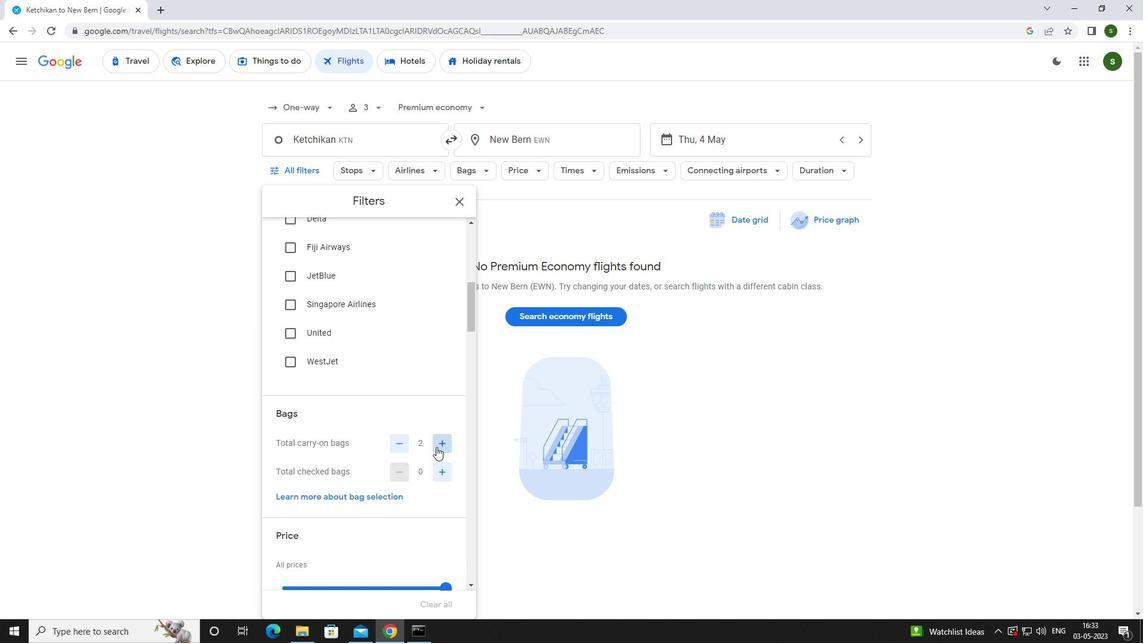 
Action: Mouse pressed left at (440, 471)
Screenshot: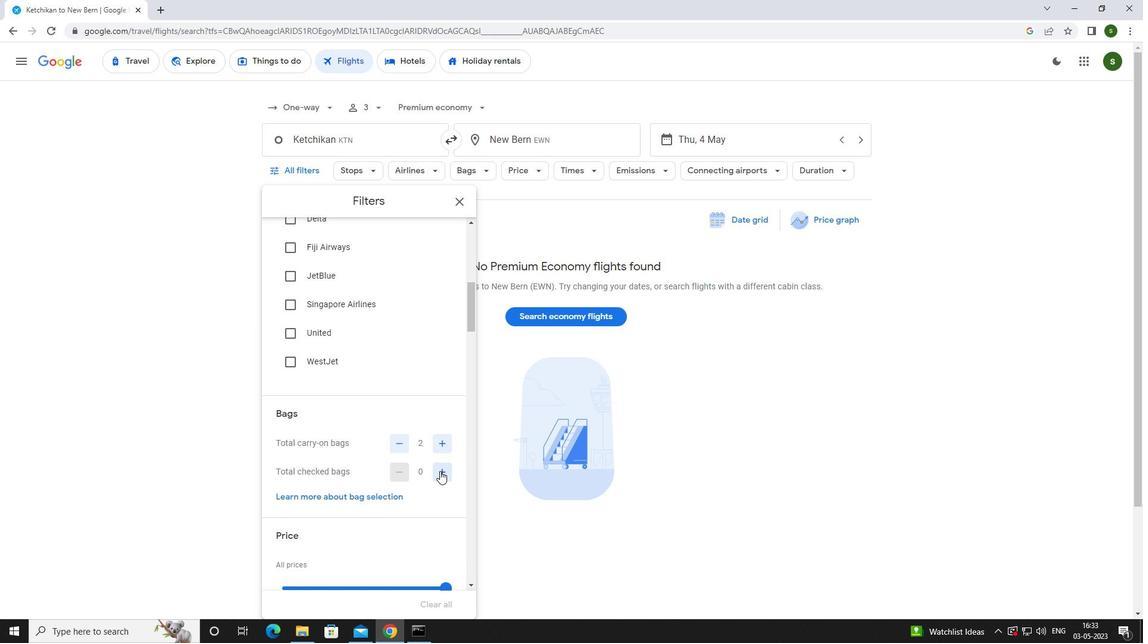 
Action: Mouse pressed left at (440, 471)
Screenshot: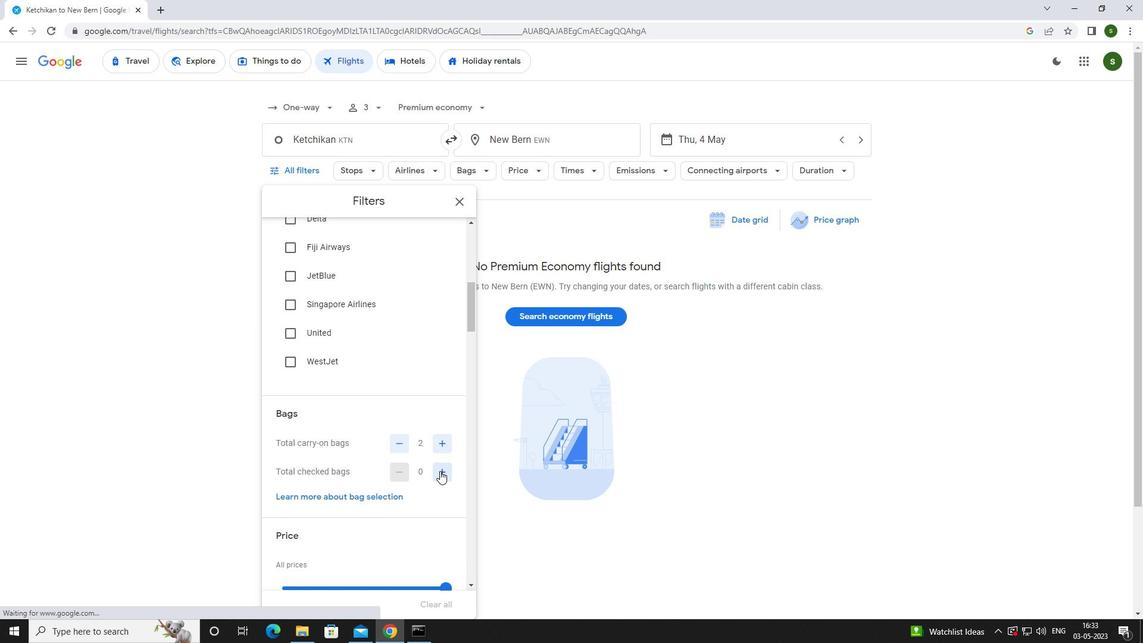 
Action: Mouse pressed left at (440, 471)
Screenshot: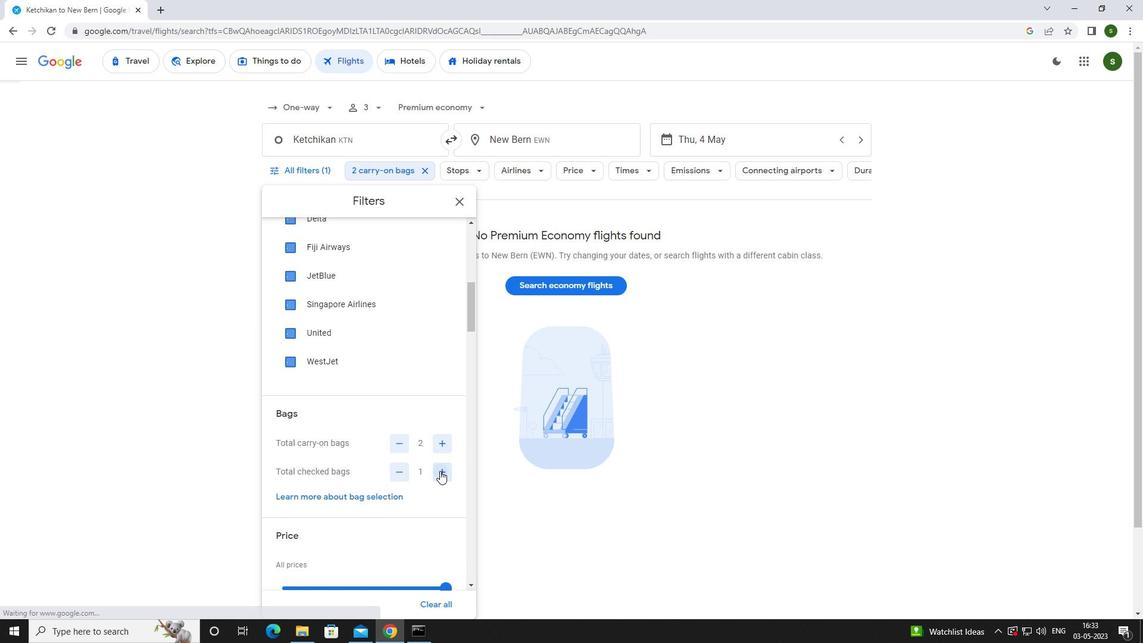 
Action: Mouse pressed left at (440, 471)
Screenshot: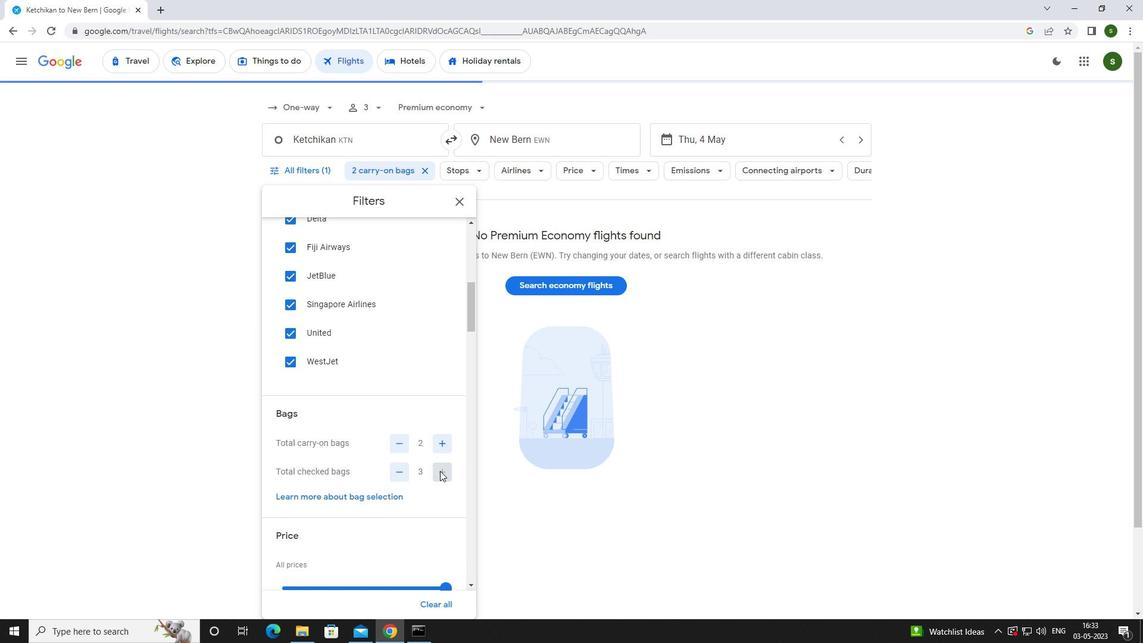 
Action: Mouse scrolled (440, 470) with delta (0, 0)
Screenshot: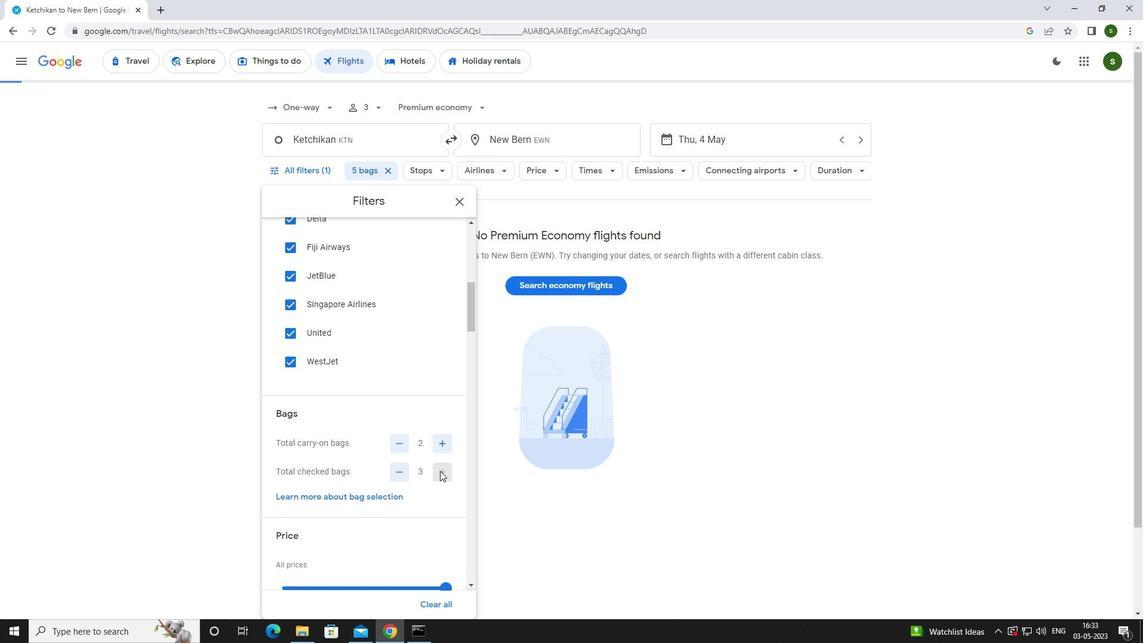 
Action: Mouse scrolled (440, 470) with delta (0, 0)
Screenshot: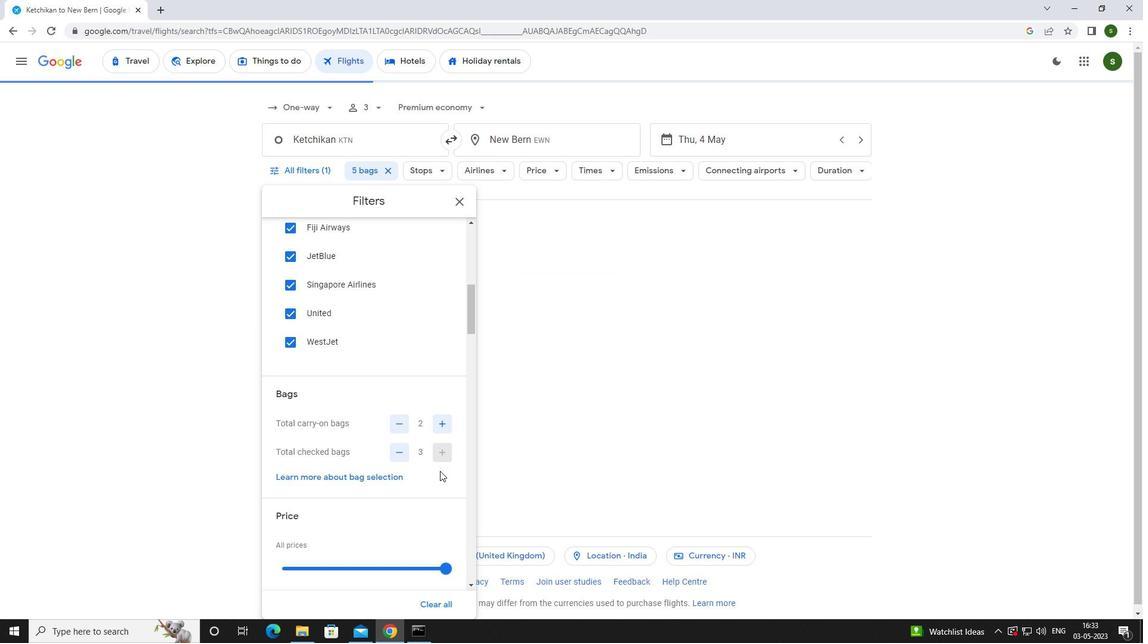 
Action: Mouse moved to (445, 471)
Screenshot: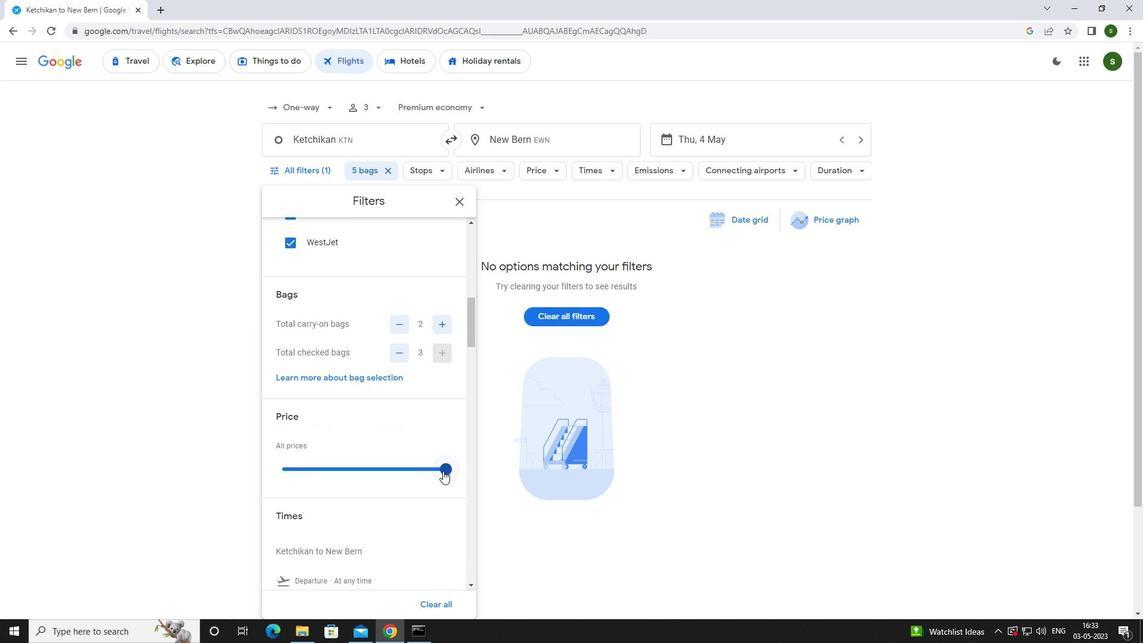 
Action: Mouse pressed left at (445, 471)
Screenshot: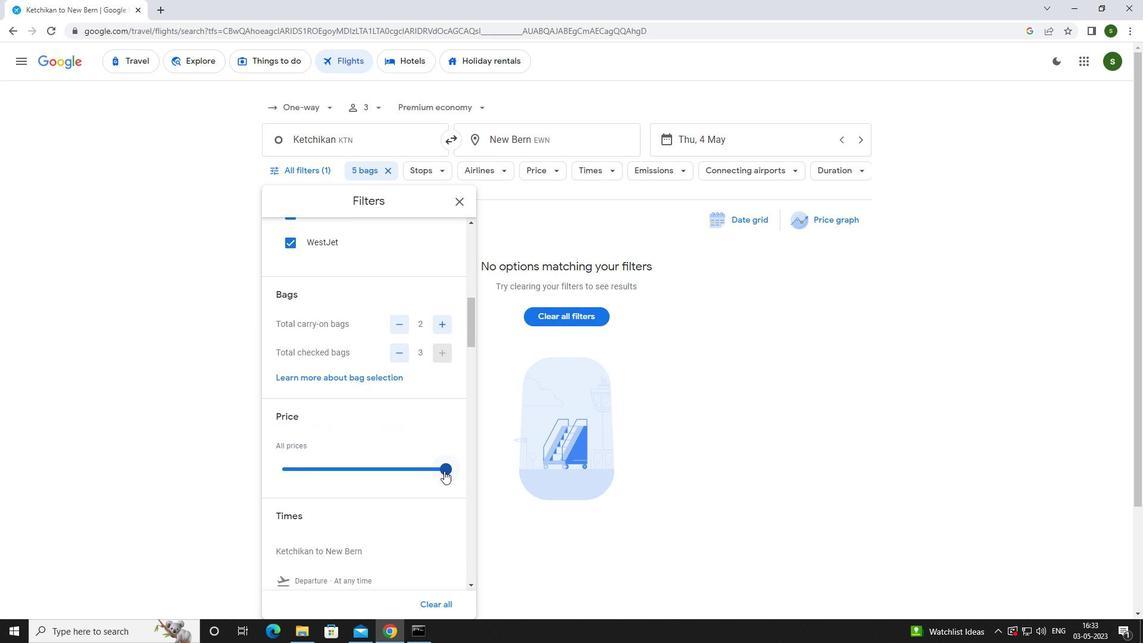 
Action: Mouse scrolled (445, 470) with delta (0, 0)
Screenshot: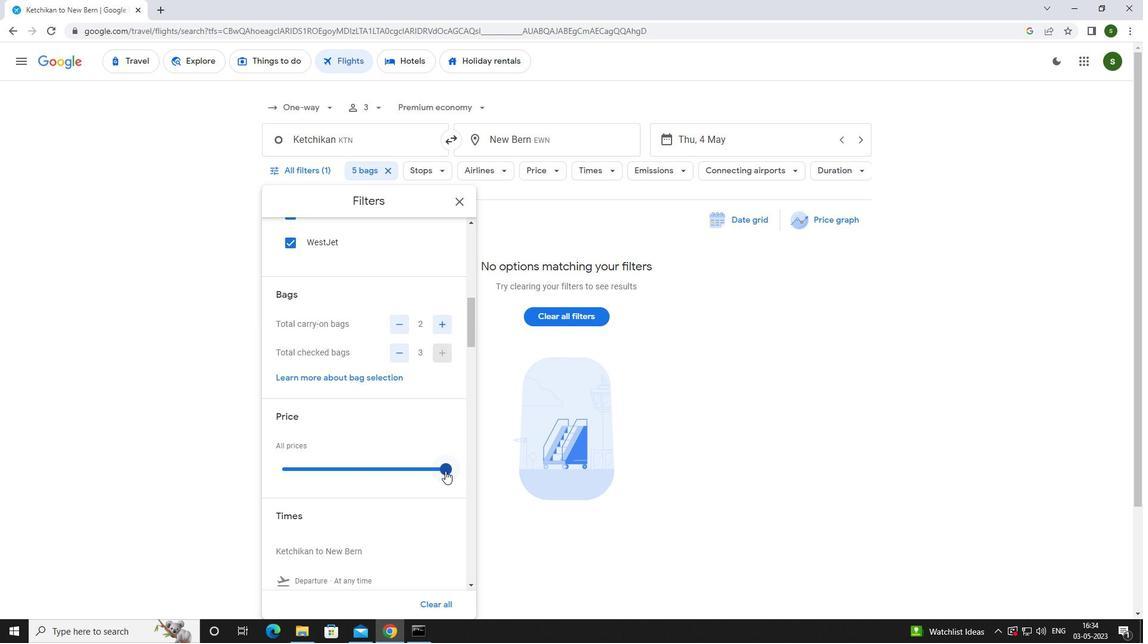 
Action: Mouse scrolled (445, 470) with delta (0, 0)
Screenshot: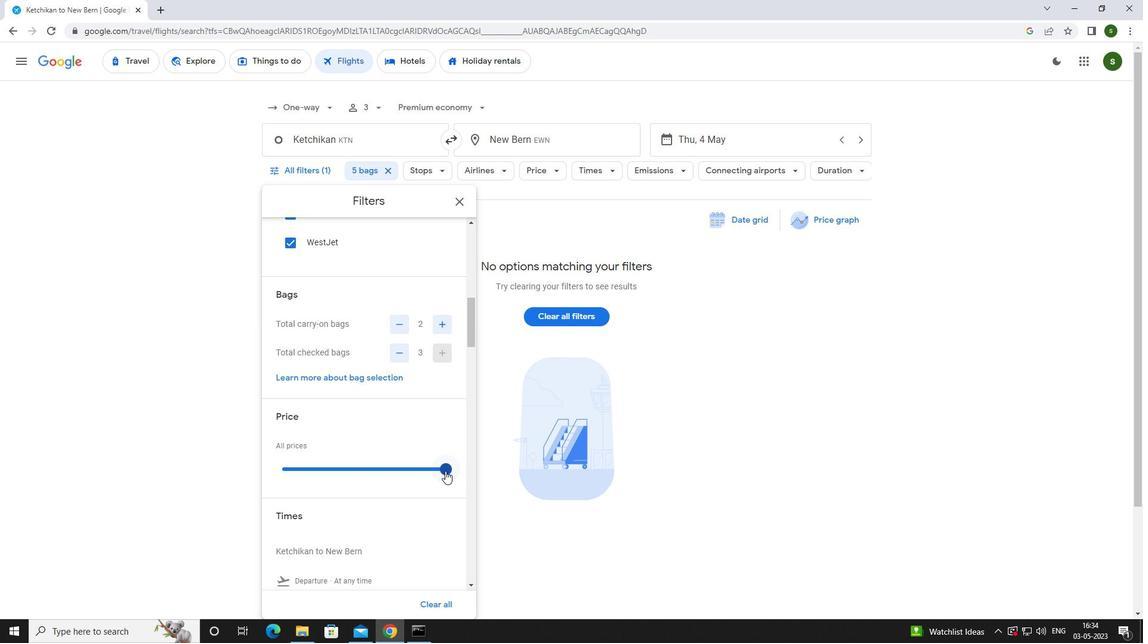 
Action: Mouse moved to (281, 487)
Screenshot: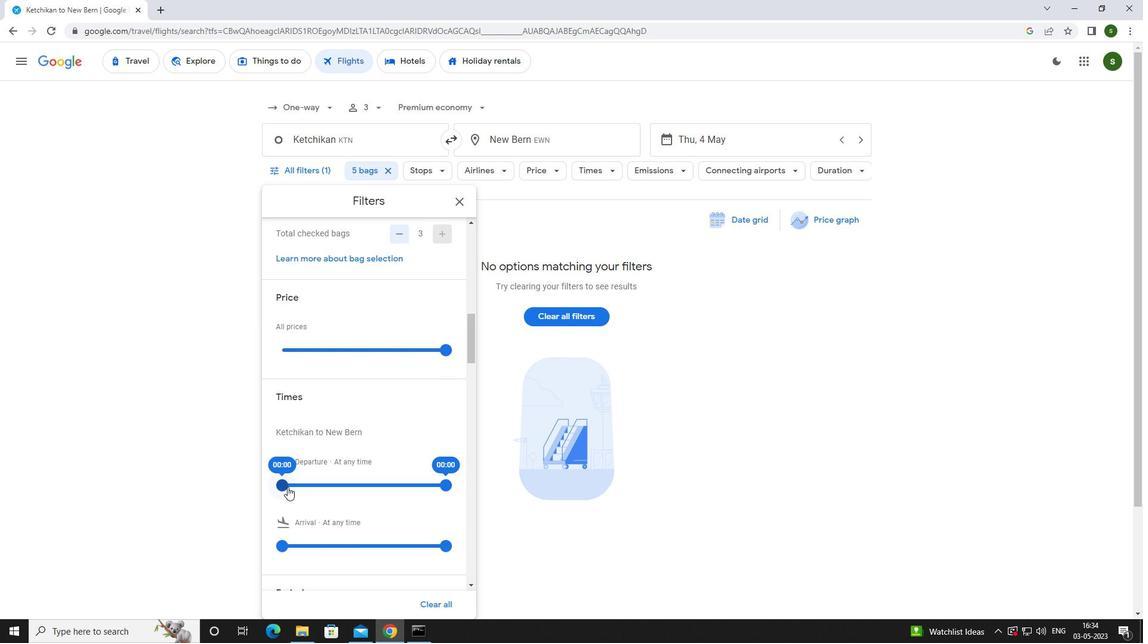
Action: Mouse pressed left at (281, 487)
Screenshot: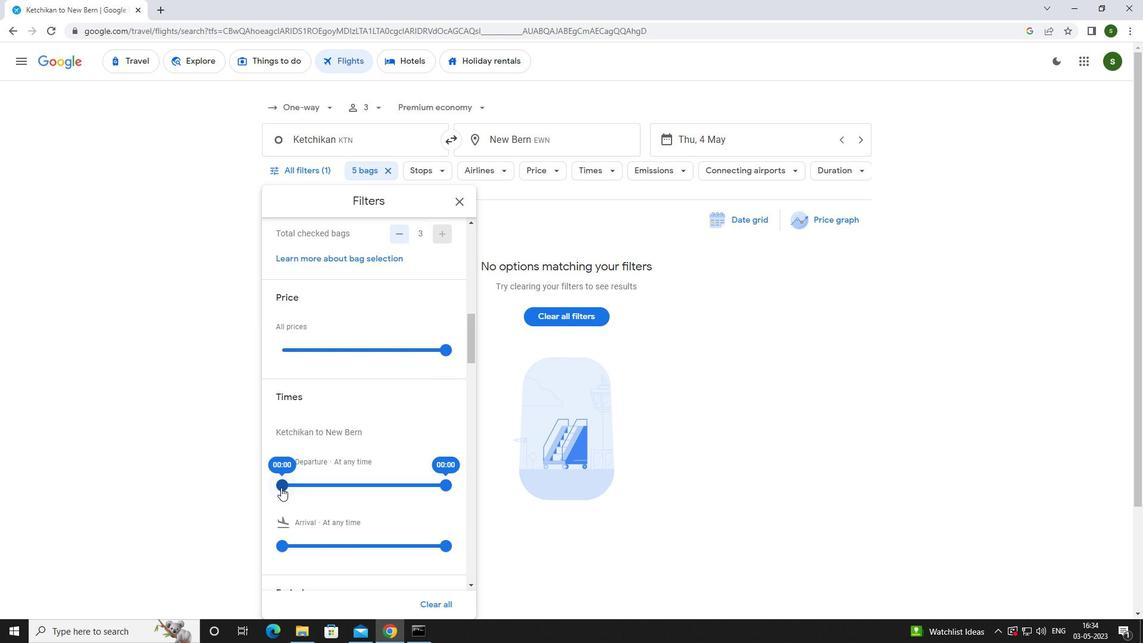 
Action: Mouse moved to (695, 425)
Screenshot: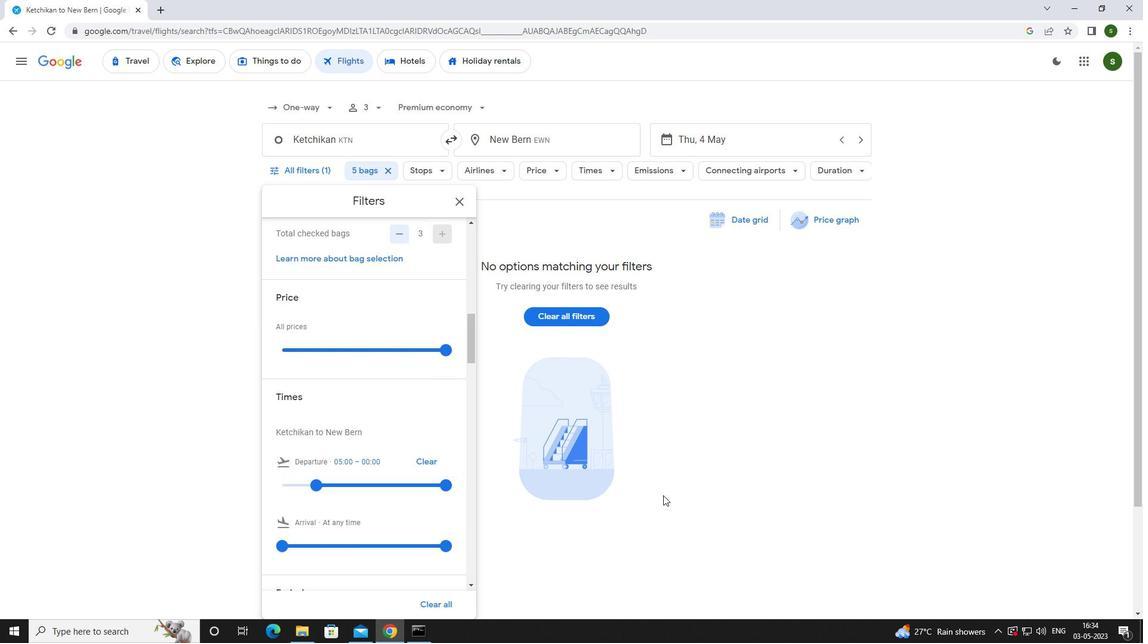 
Action: Mouse pressed left at (695, 425)
Screenshot: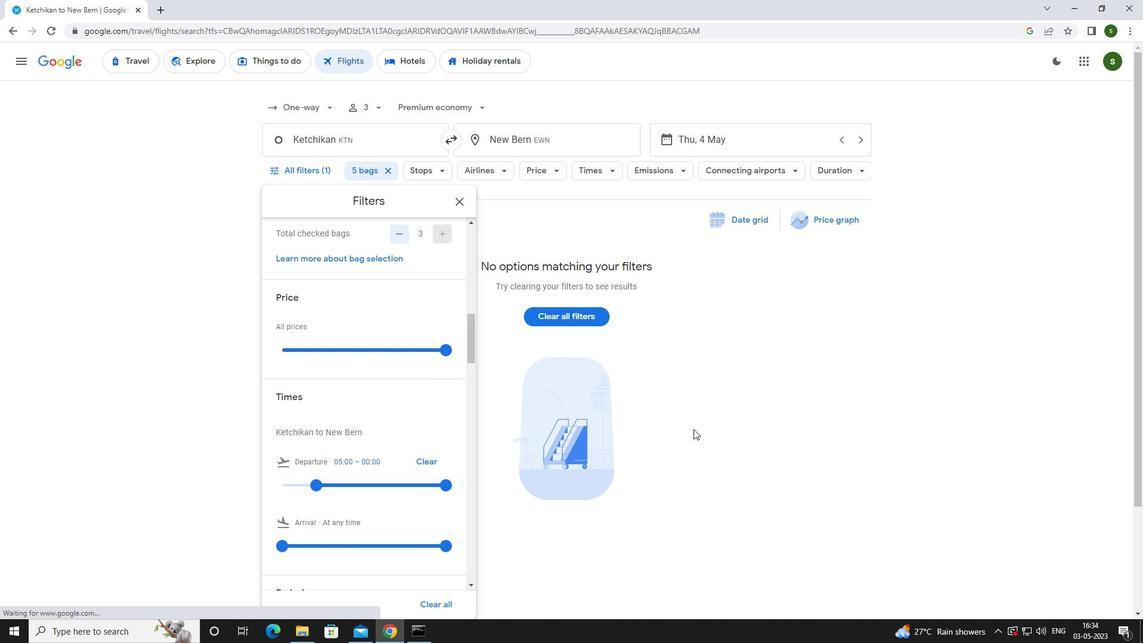 
Action: Mouse moved to (695, 425)
Screenshot: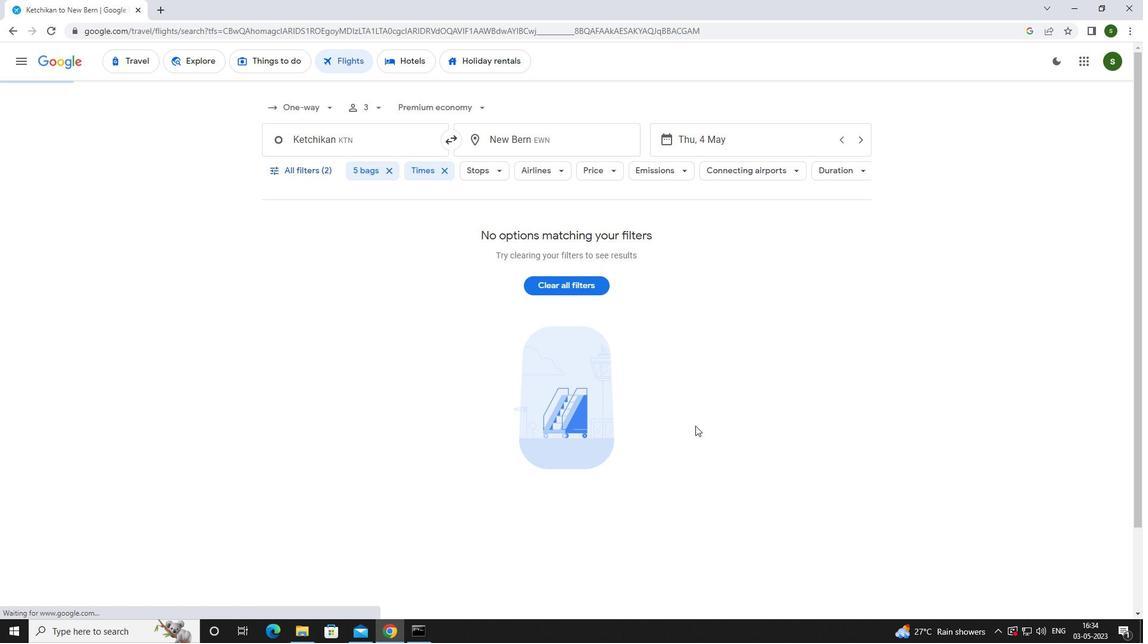 
